 Task: Look for space in Livry-Gargan, France from 12th June, 2023 to 15th June, 2023 for 2 adults in price range Rs.10000 to Rs.15000. Place can be entire place with 1  bedroom having 1 bed and 1 bathroom. Property type can be house, flat, guest house, hotel. Booking option can be shelf check-in. Required host language is English.
Action: Mouse moved to (452, 100)
Screenshot: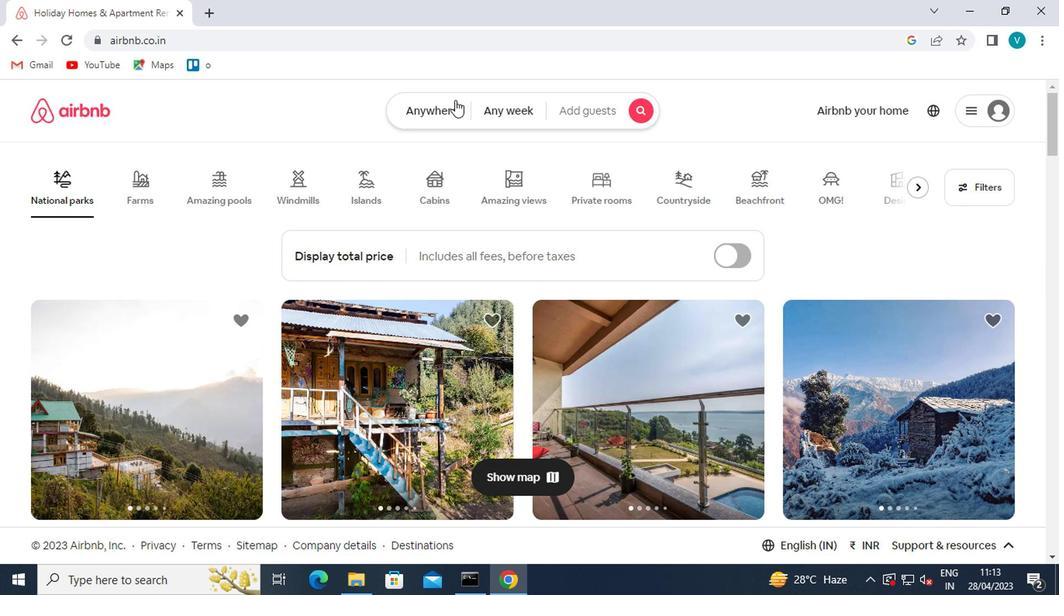 
Action: Mouse pressed left at (452, 100)
Screenshot: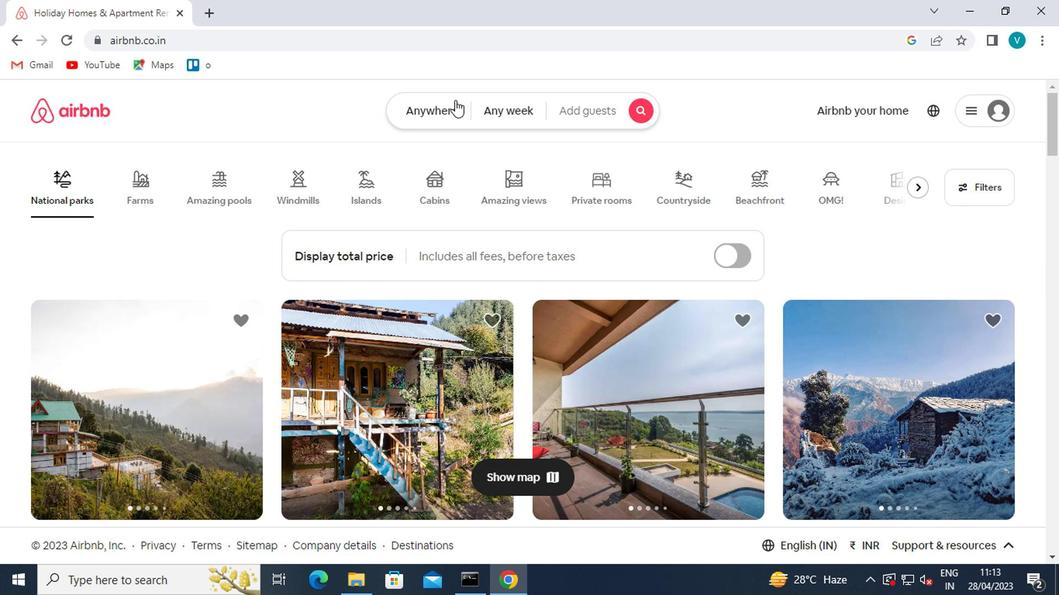 
Action: Mouse moved to (403, 165)
Screenshot: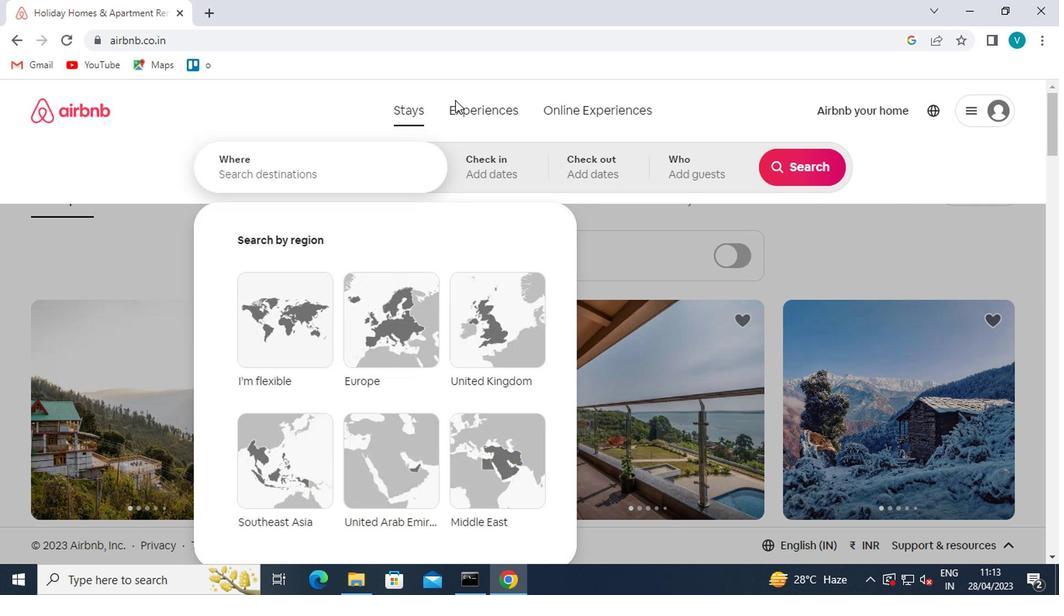 
Action: Mouse pressed left at (403, 165)
Screenshot: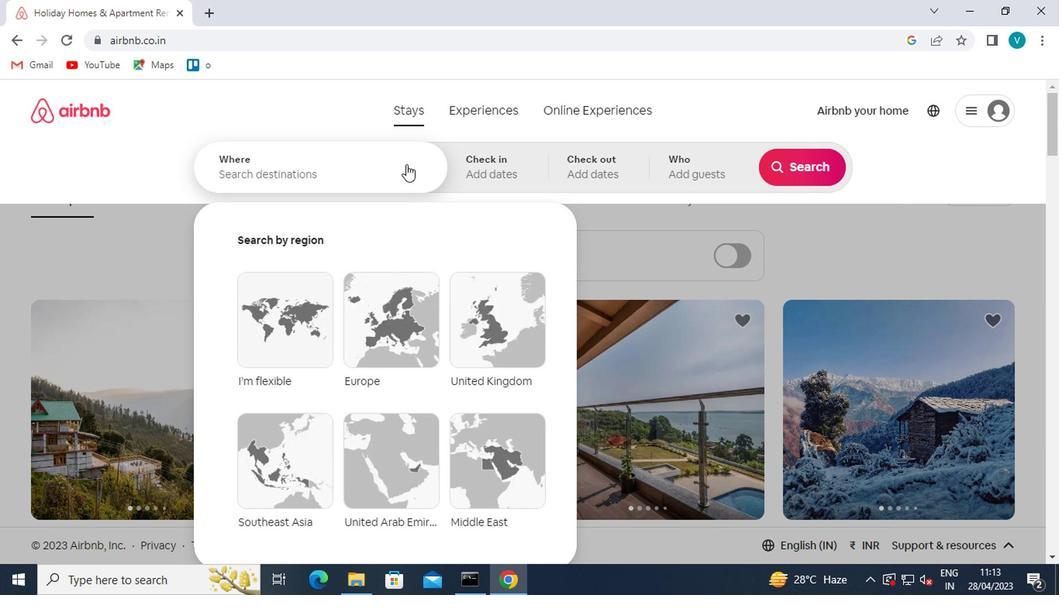 
Action: Key pressed l<Key.caps_lock>ivry<Key.space>f<Key.backspace>gar<Key.down><Key.enter>
Screenshot: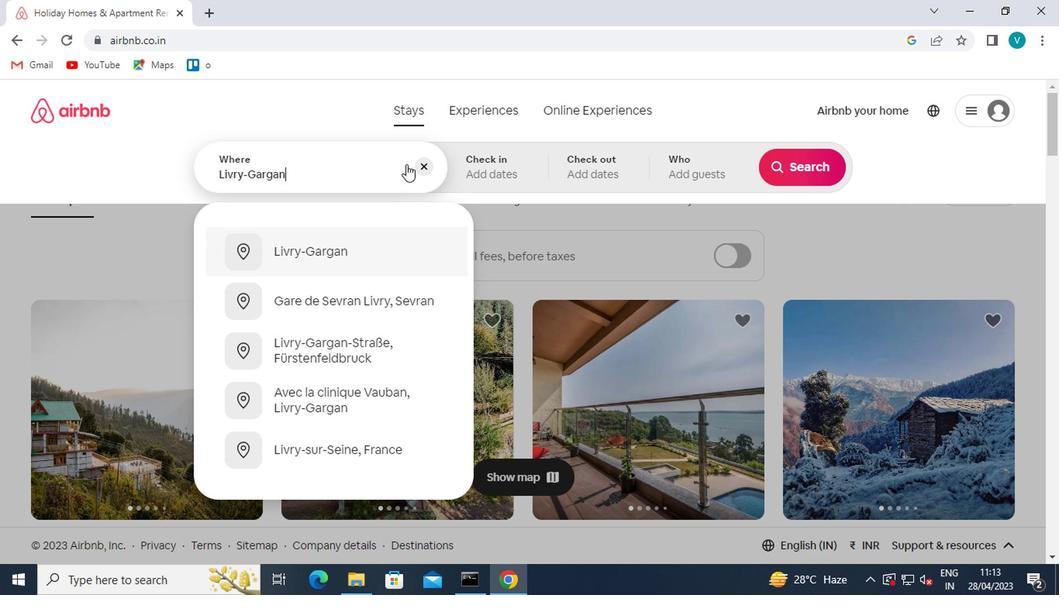 
Action: Mouse moved to (783, 293)
Screenshot: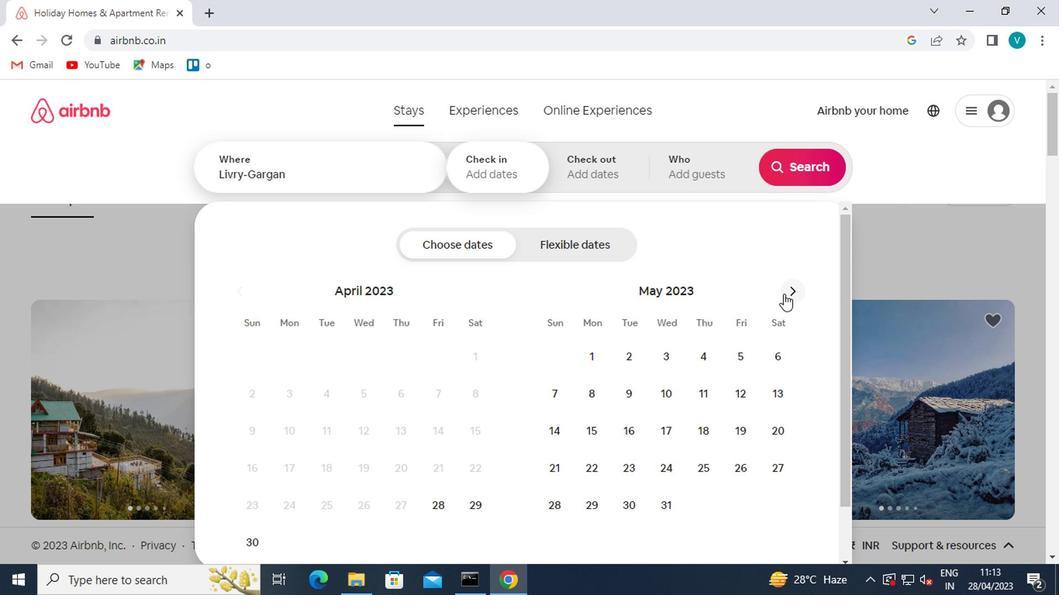 
Action: Mouse pressed left at (783, 293)
Screenshot: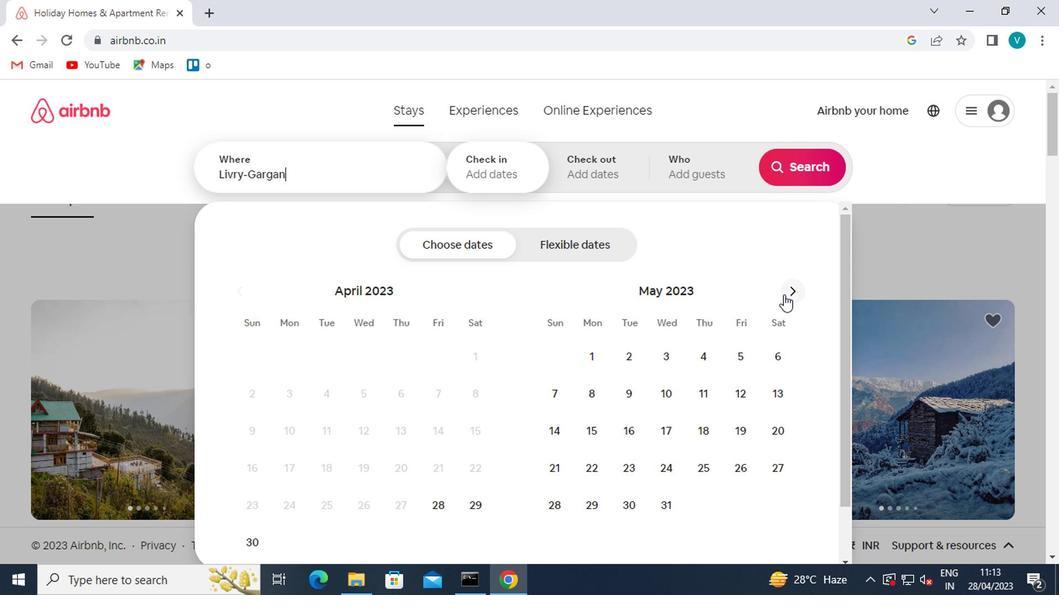 
Action: Mouse moved to (595, 424)
Screenshot: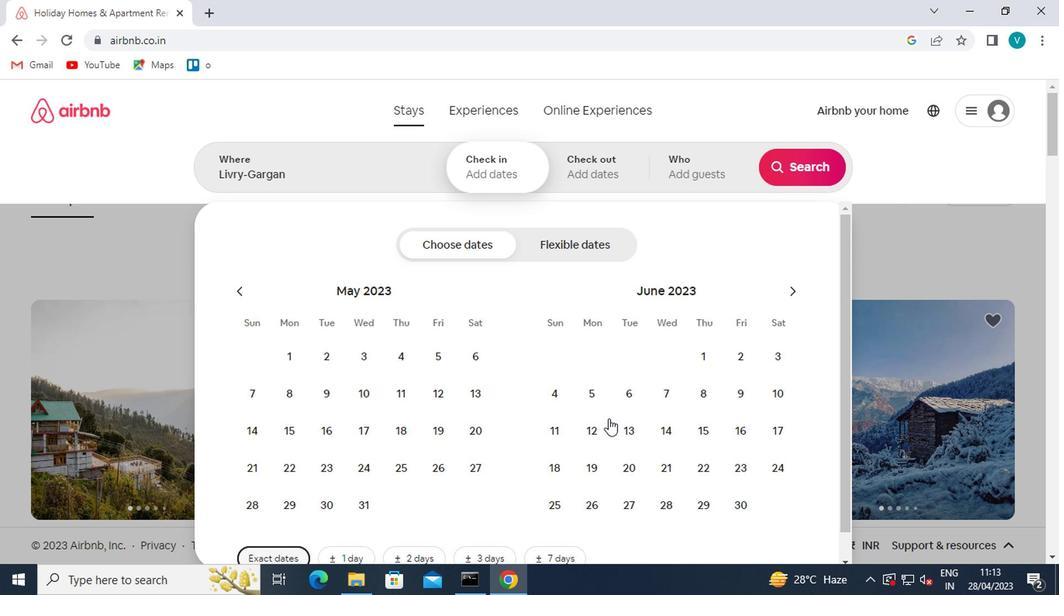 
Action: Mouse pressed left at (595, 424)
Screenshot: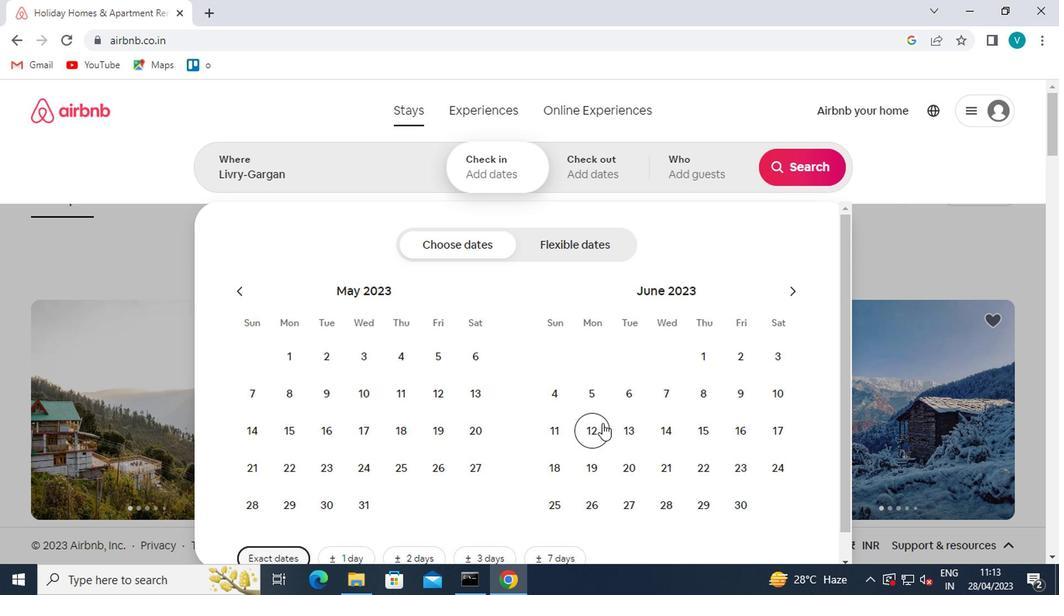 
Action: Mouse moved to (697, 430)
Screenshot: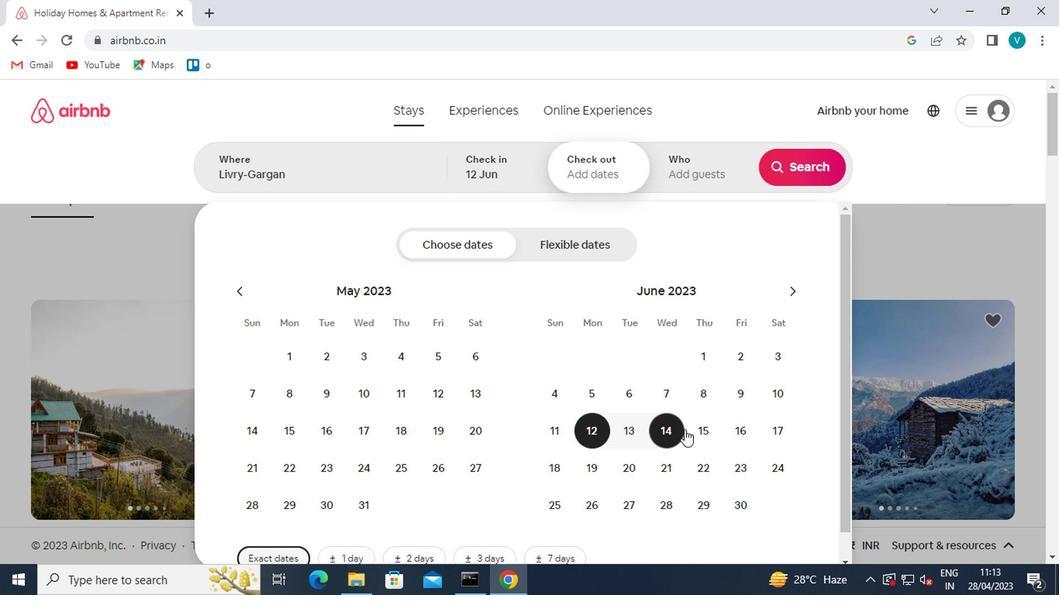 
Action: Mouse pressed left at (697, 430)
Screenshot: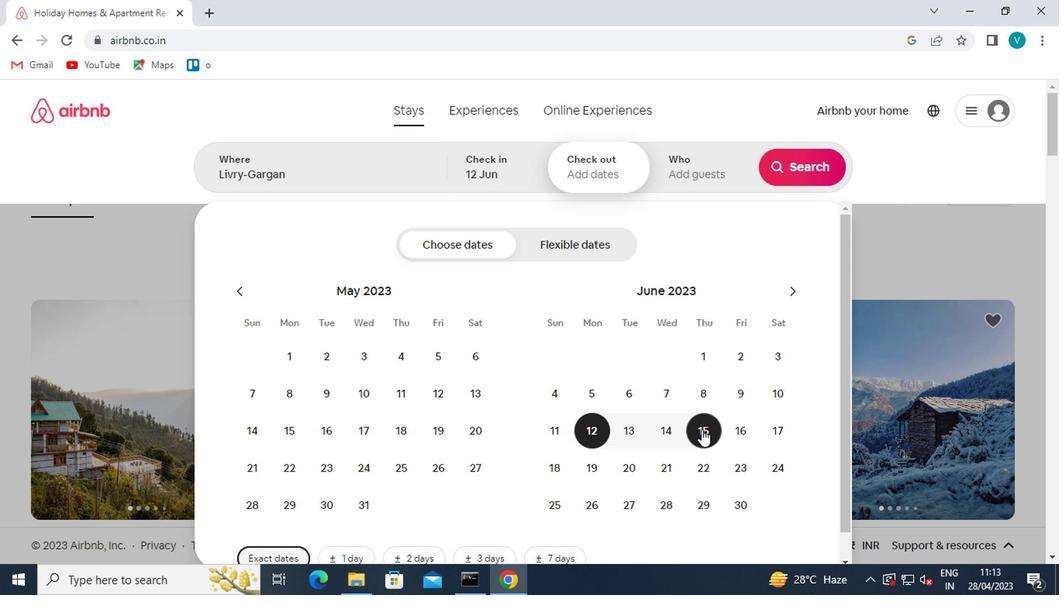 
Action: Mouse moved to (698, 148)
Screenshot: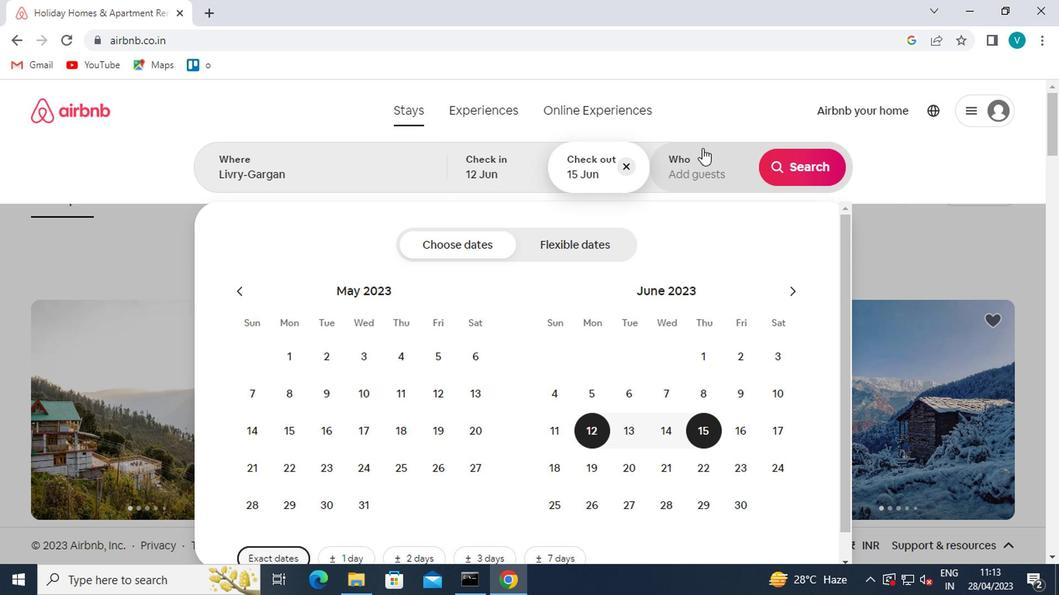 
Action: Mouse pressed left at (698, 148)
Screenshot: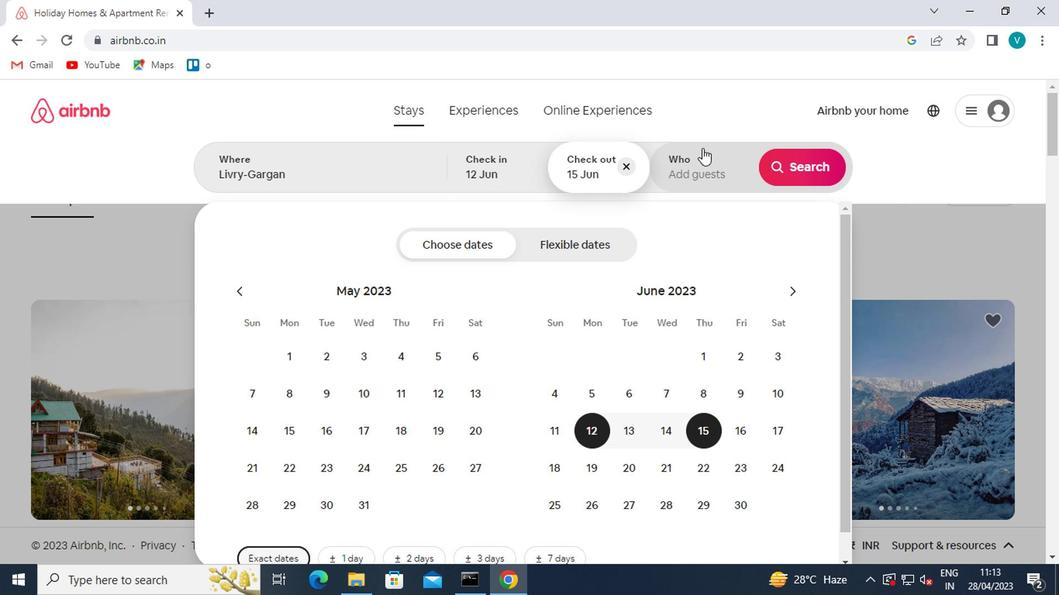 
Action: Mouse moved to (806, 254)
Screenshot: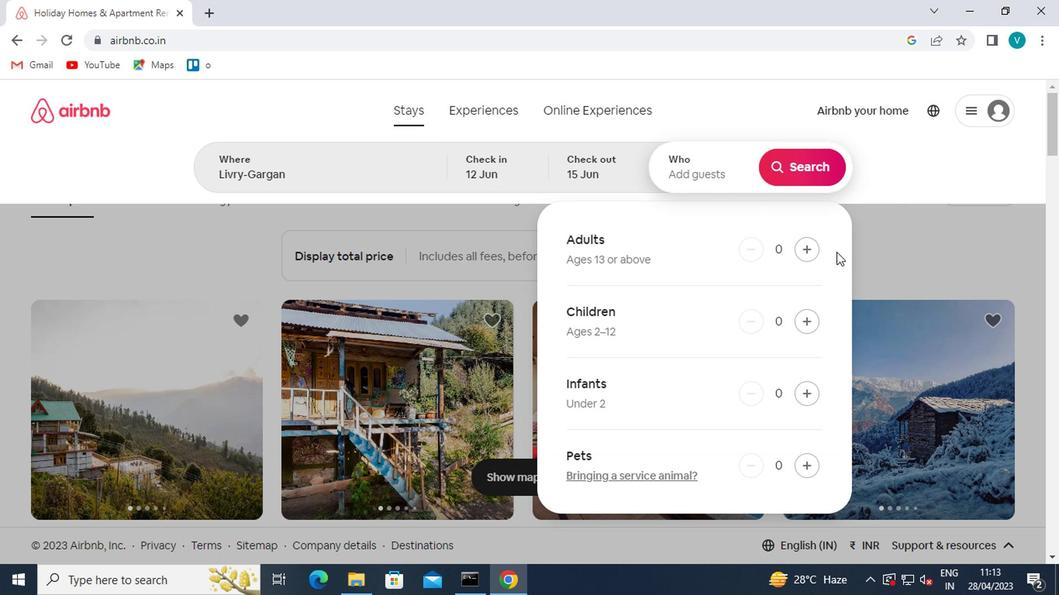 
Action: Mouse pressed left at (806, 254)
Screenshot: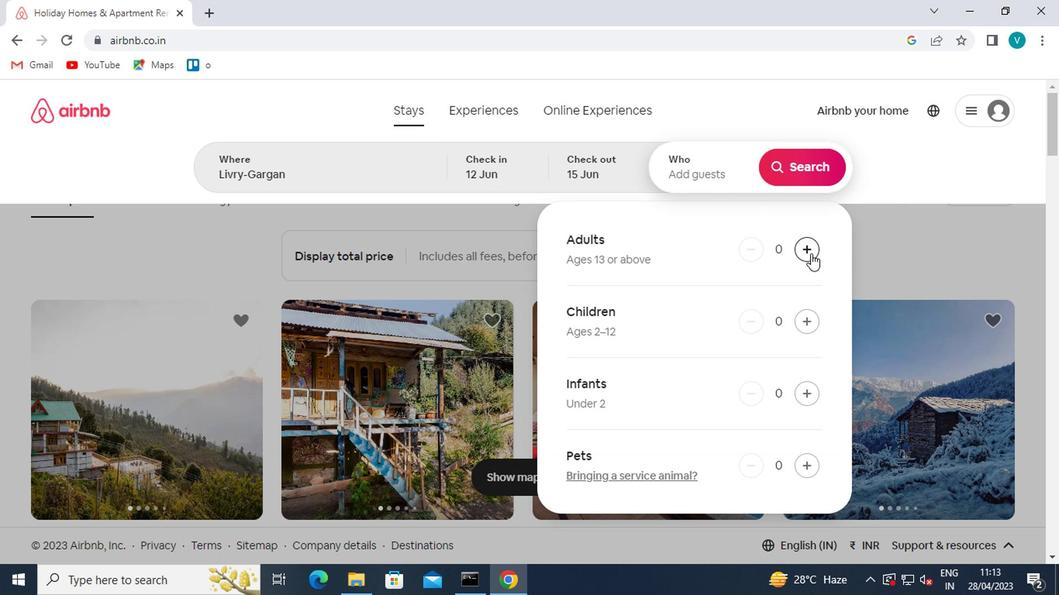 
Action: Mouse pressed left at (806, 254)
Screenshot: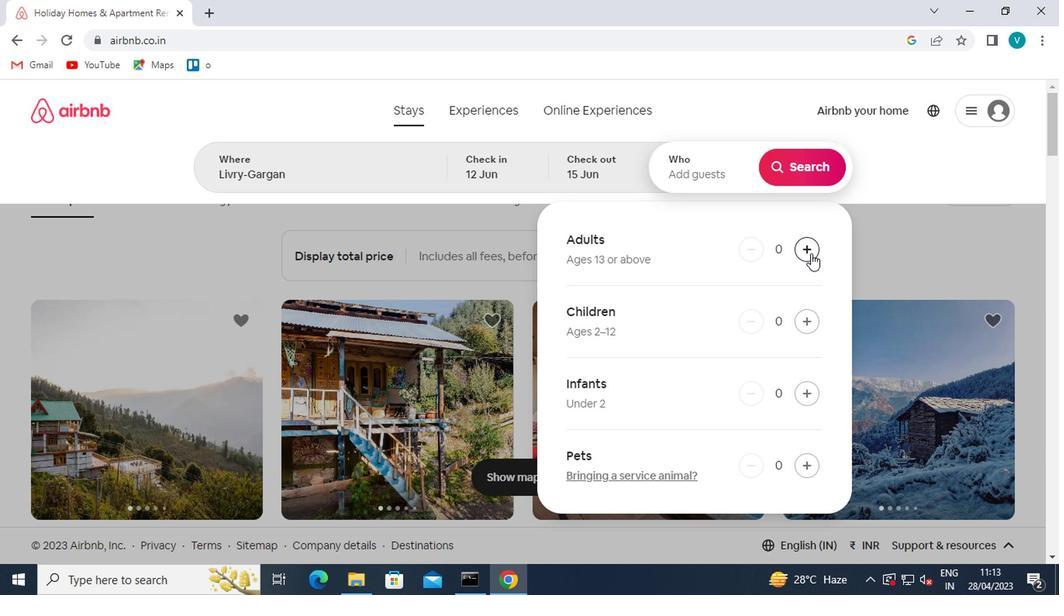 
Action: Mouse moved to (805, 171)
Screenshot: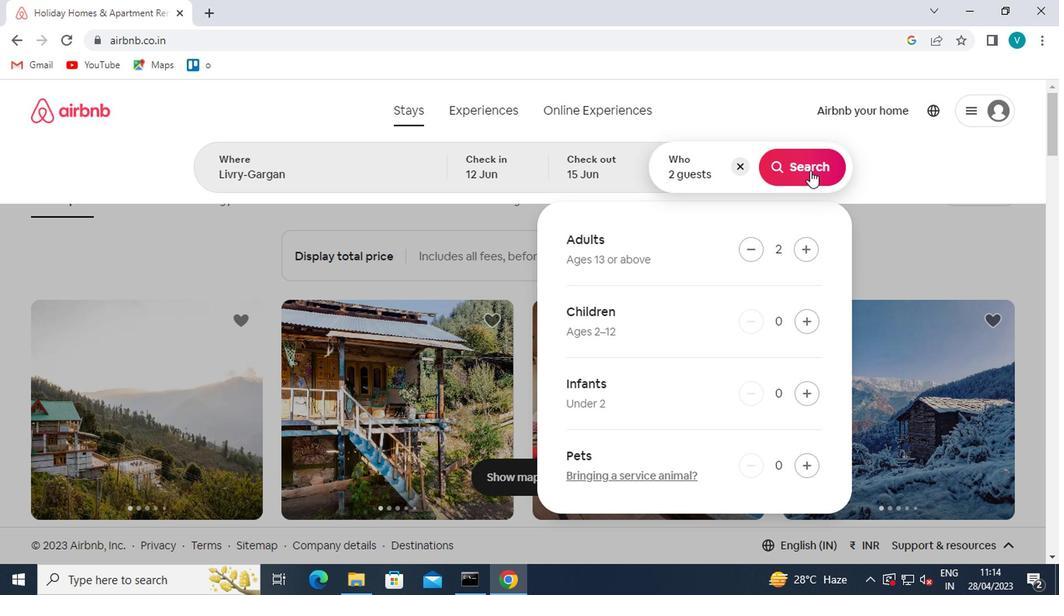 
Action: Mouse pressed left at (805, 171)
Screenshot: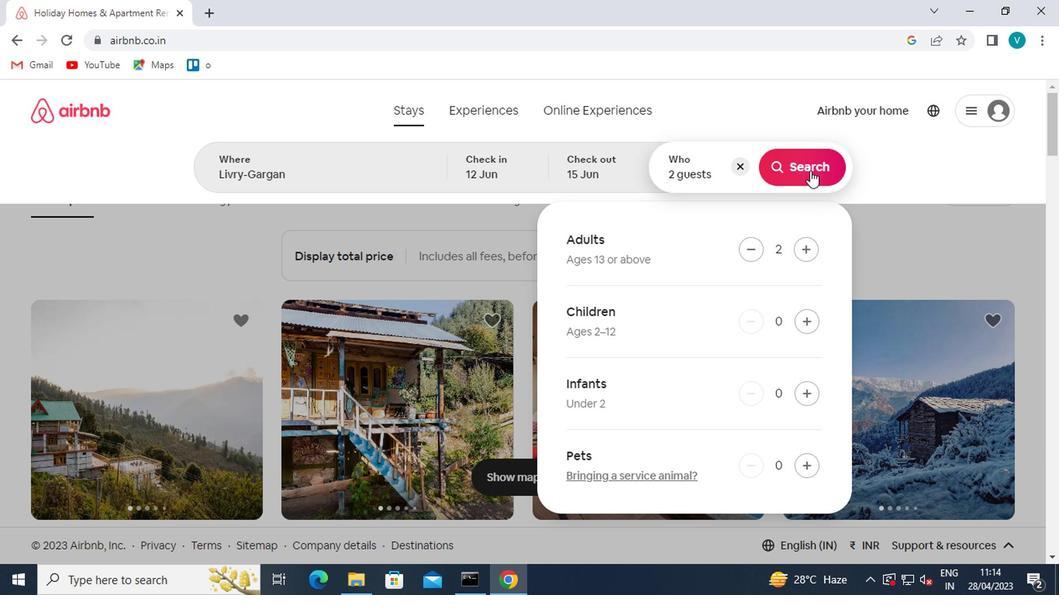
Action: Mouse moved to (970, 167)
Screenshot: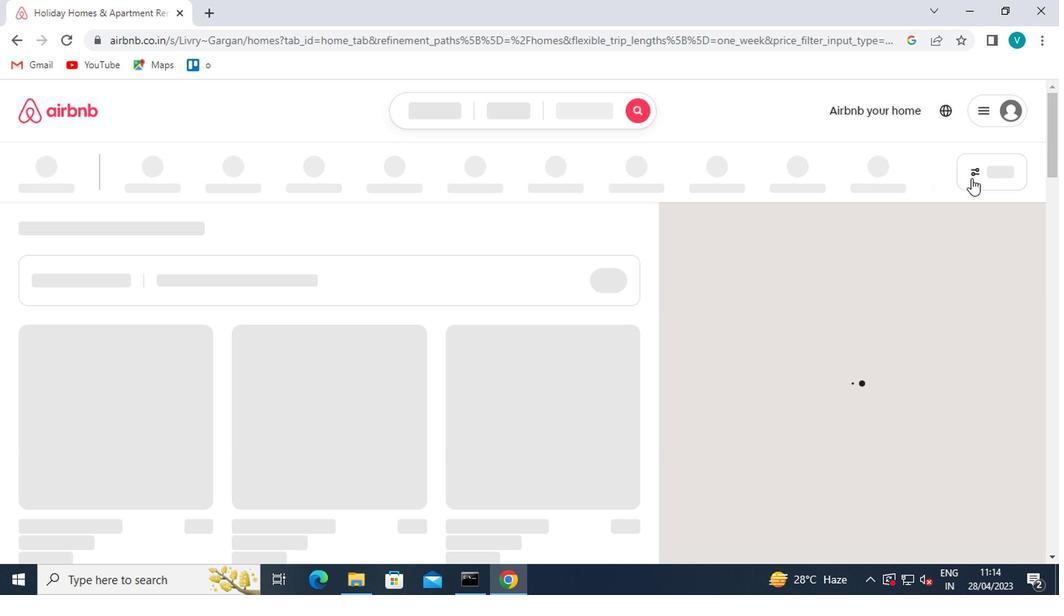 
Action: Mouse pressed left at (970, 167)
Screenshot: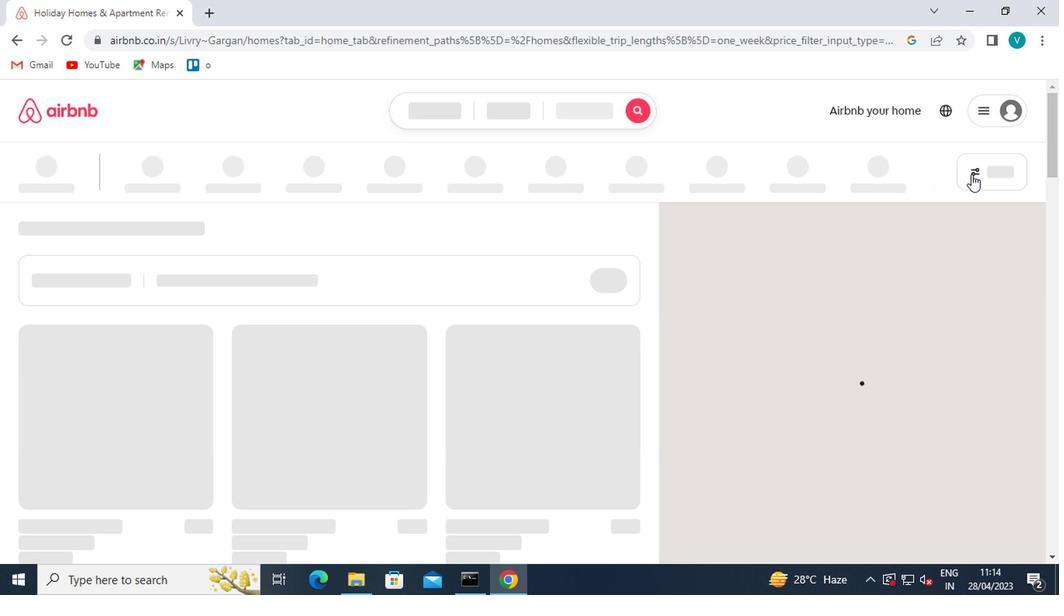 
Action: Mouse pressed left at (970, 167)
Screenshot: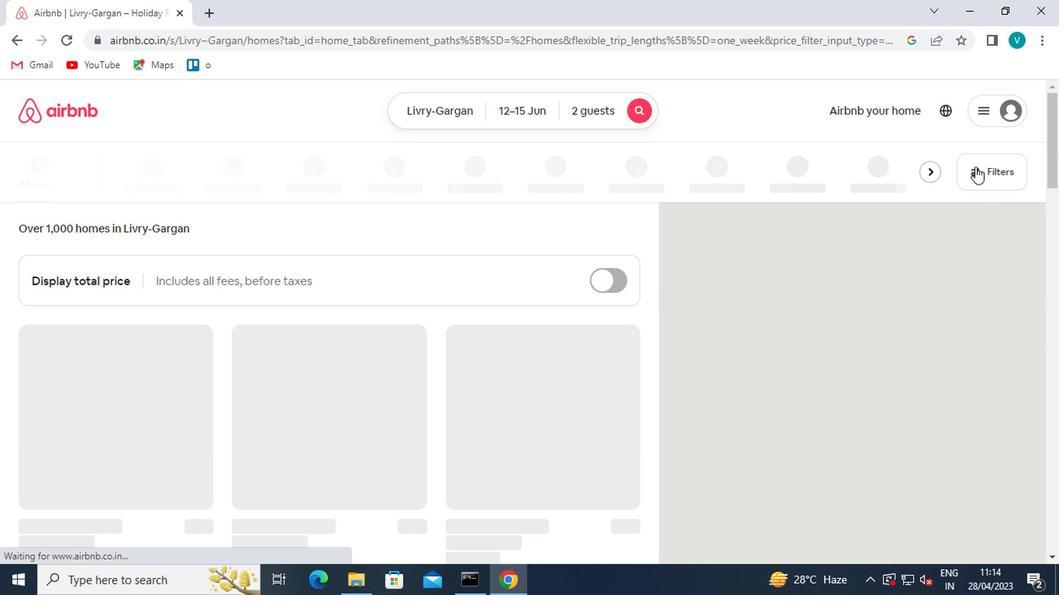 
Action: Mouse moved to (497, 361)
Screenshot: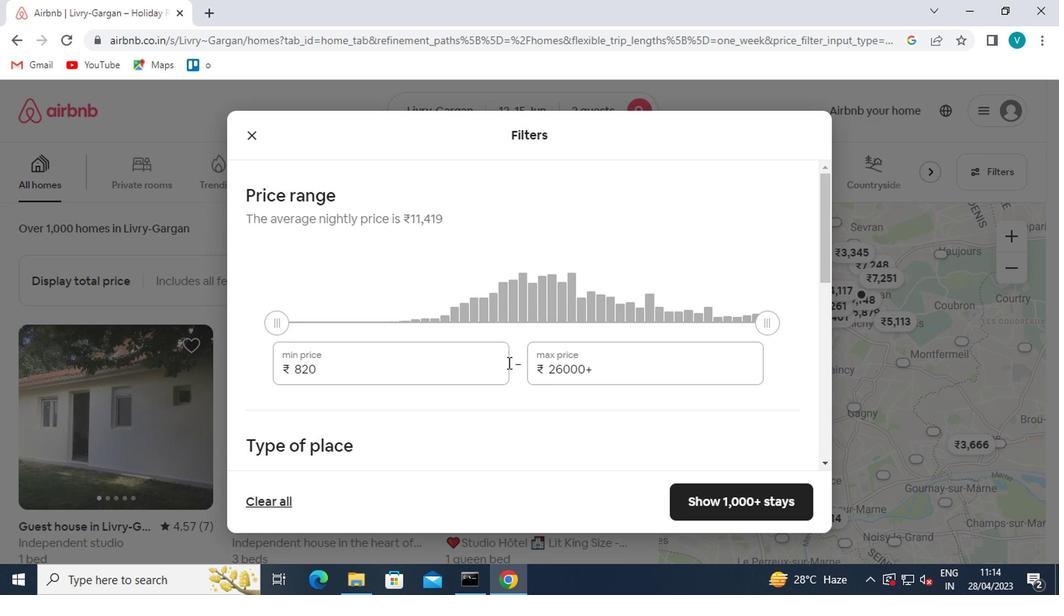 
Action: Mouse pressed left at (497, 361)
Screenshot: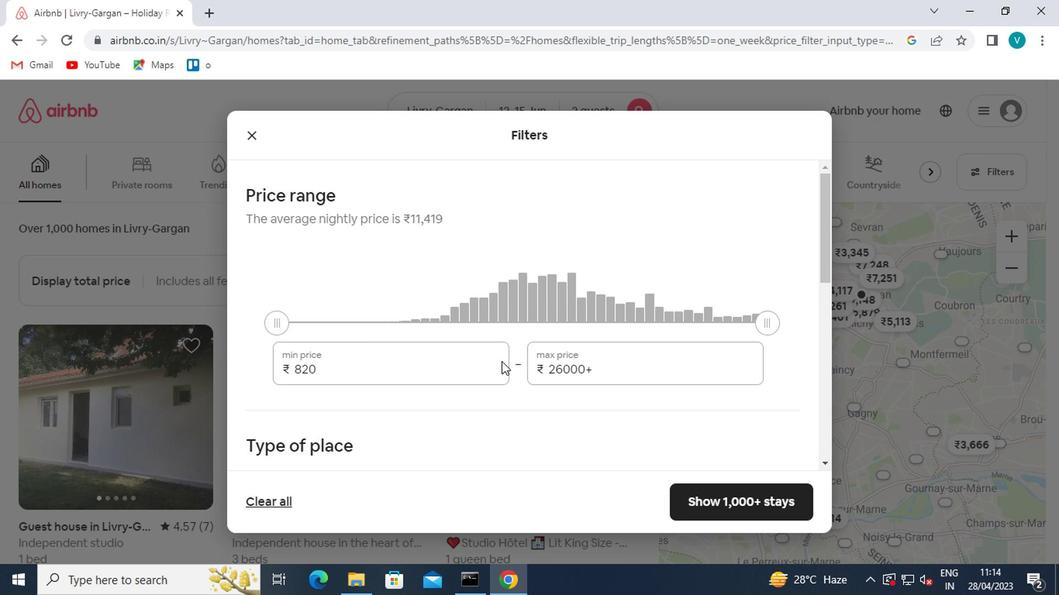
Action: Mouse moved to (498, 361)
Screenshot: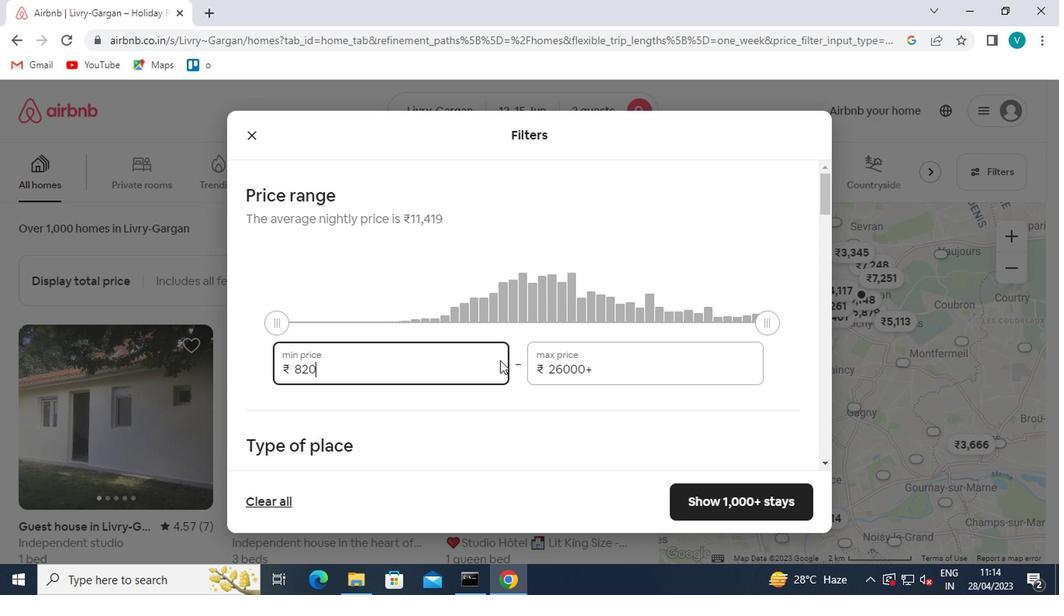 
Action: Key pressed <Key.backspace><Key.backspace><Key.backspace><Key.backspace><Key.backspace><Key.backspace><Key.backspace><Key.backspace><Key.backspace>10000<Key.tab>15<Key.backspace><Key.backspace><Key.backspace><Key.backspace><Key.backspace><Key.backspace>15000
Screenshot: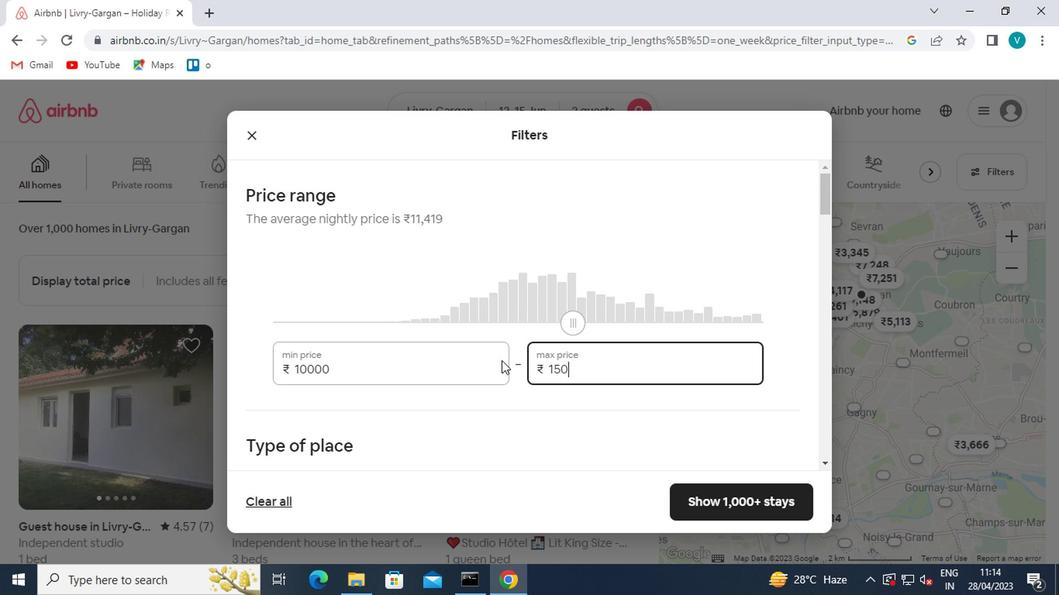 
Action: Mouse scrolled (498, 360) with delta (0, -1)
Screenshot: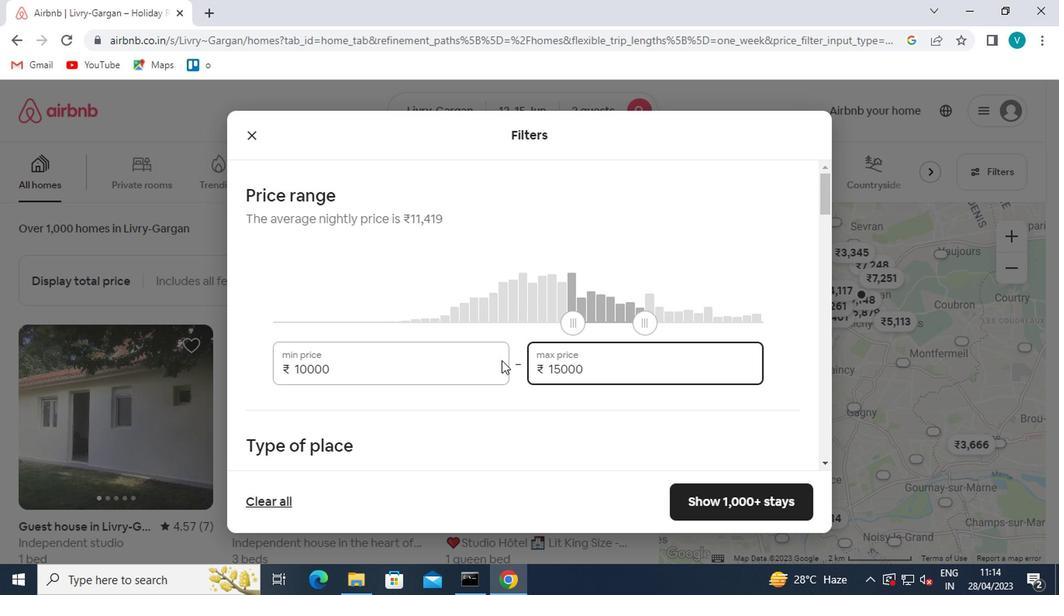 
Action: Mouse scrolled (498, 360) with delta (0, -1)
Screenshot: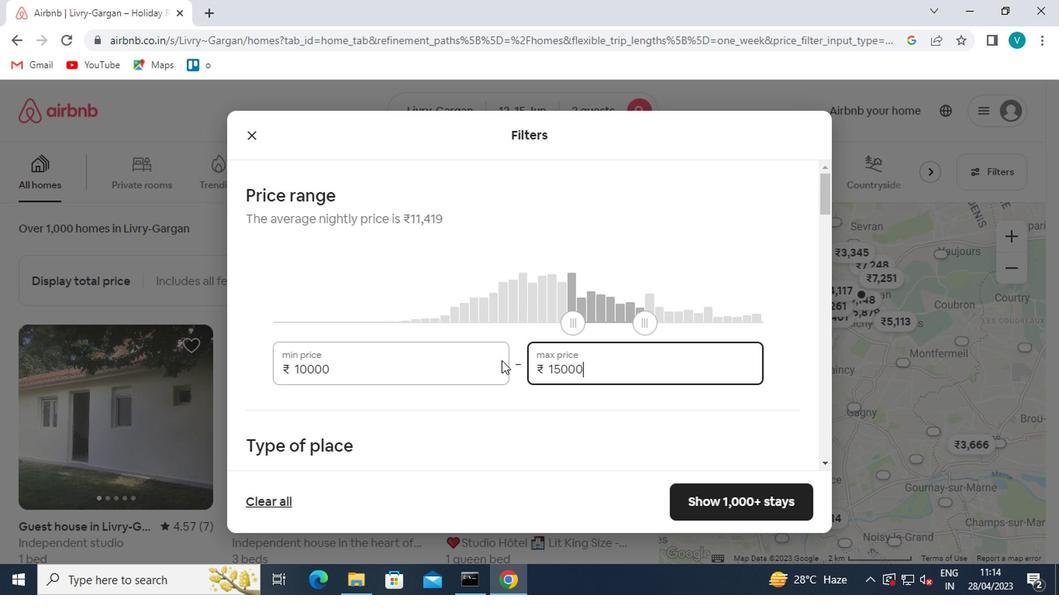 
Action: Mouse moved to (293, 334)
Screenshot: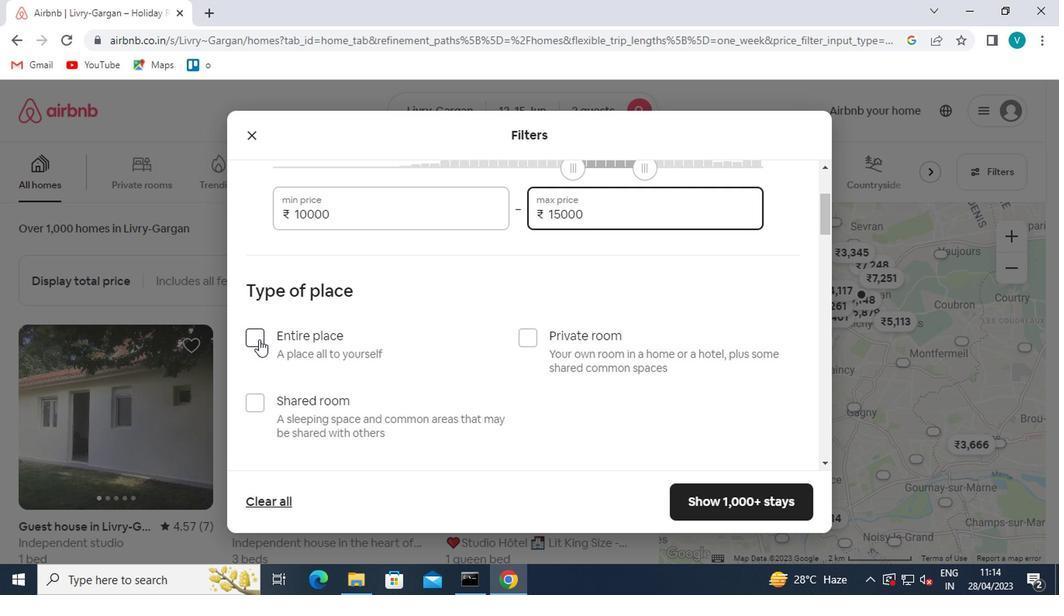 
Action: Mouse pressed left at (293, 334)
Screenshot: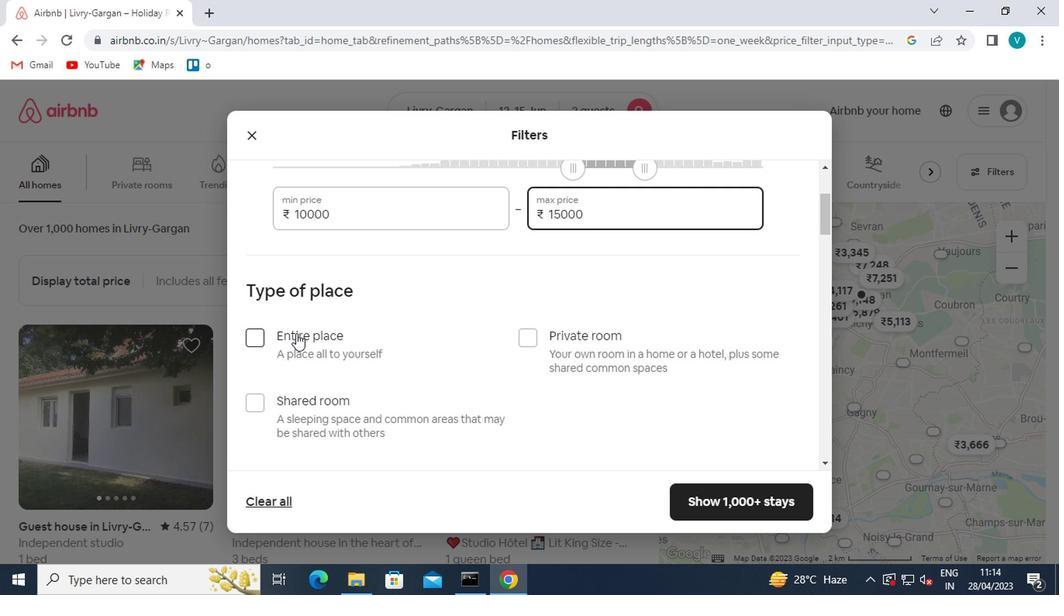 
Action: Mouse moved to (644, 339)
Screenshot: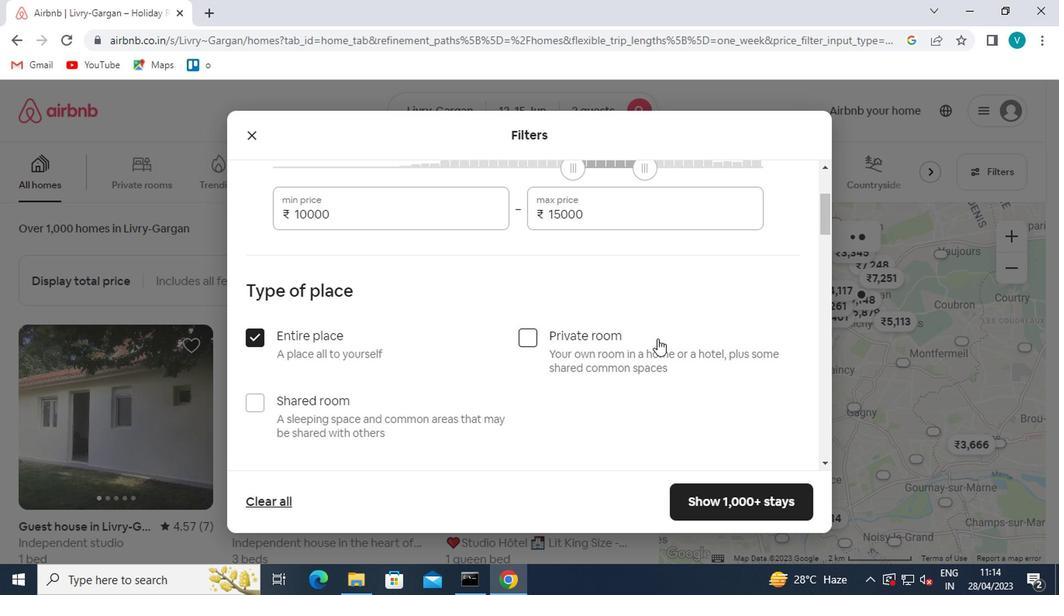 
Action: Mouse scrolled (644, 338) with delta (0, -1)
Screenshot: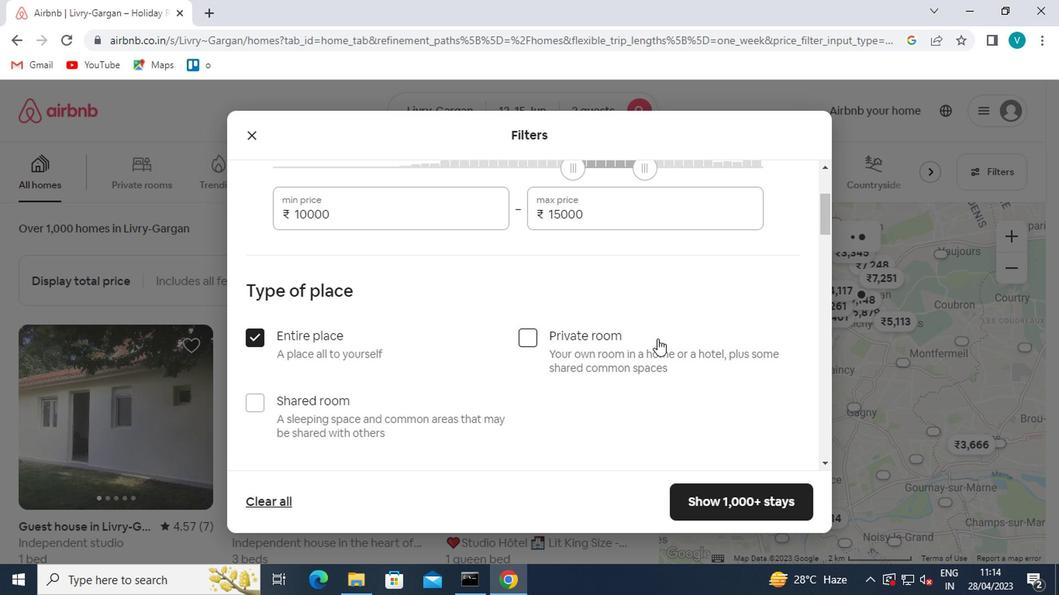 
Action: Mouse moved to (643, 339)
Screenshot: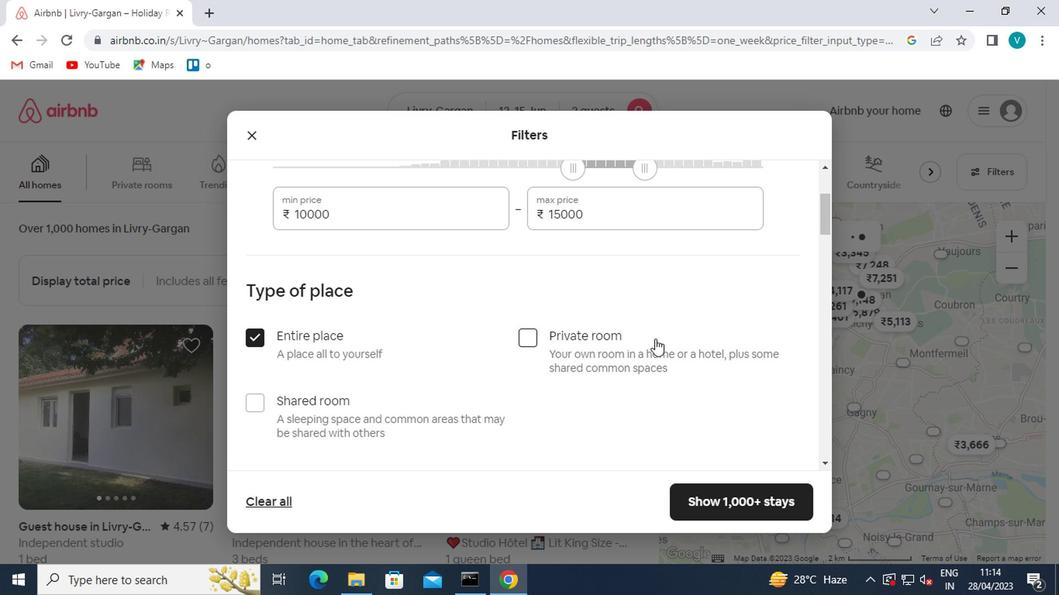 
Action: Mouse scrolled (643, 338) with delta (0, -1)
Screenshot: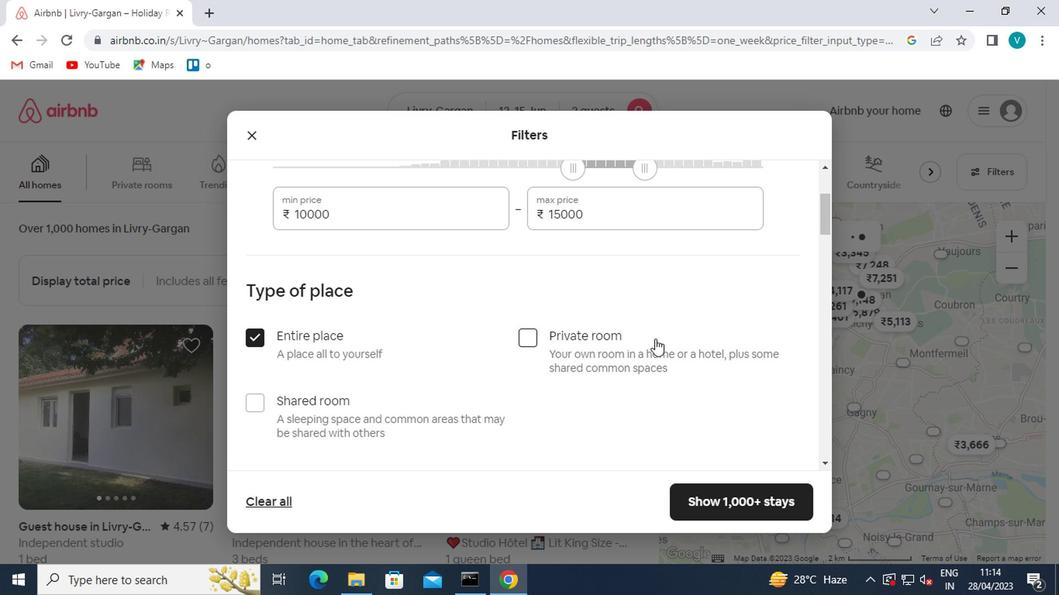 
Action: Mouse scrolled (643, 338) with delta (0, -1)
Screenshot: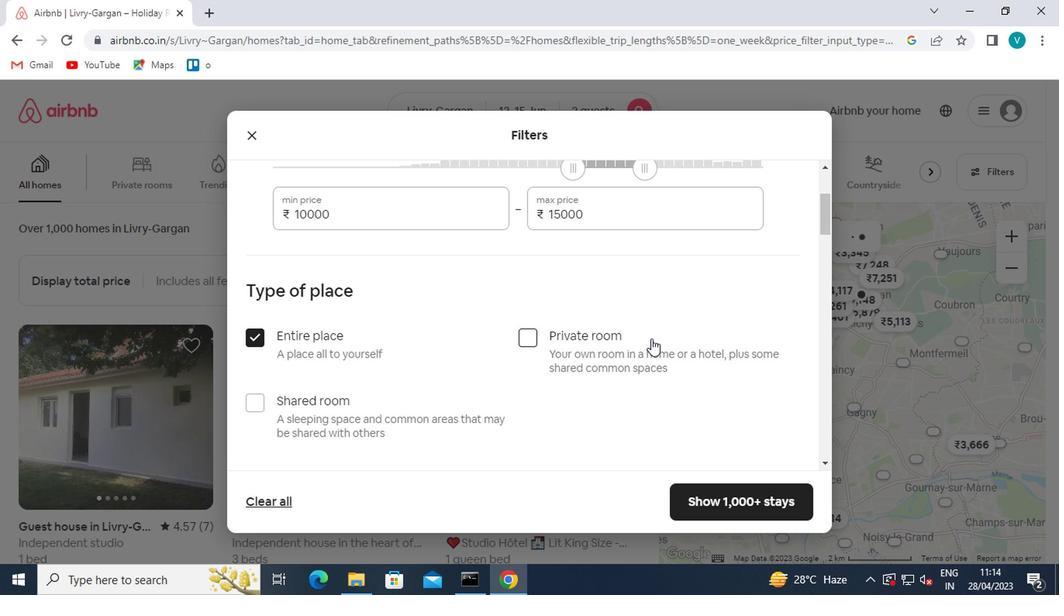 
Action: Mouse scrolled (643, 338) with delta (0, -1)
Screenshot: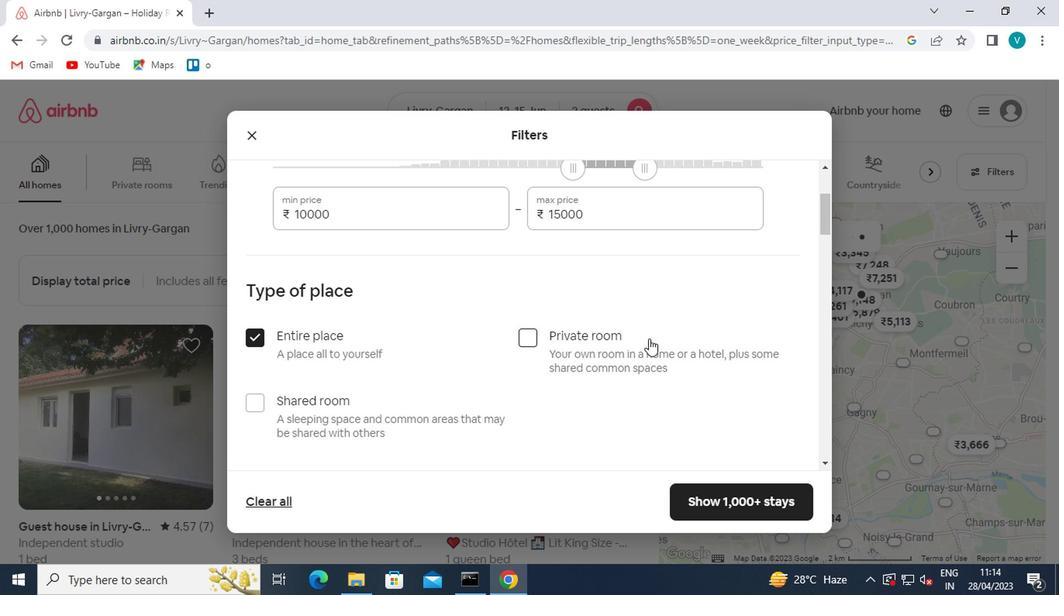 
Action: Mouse moved to (334, 282)
Screenshot: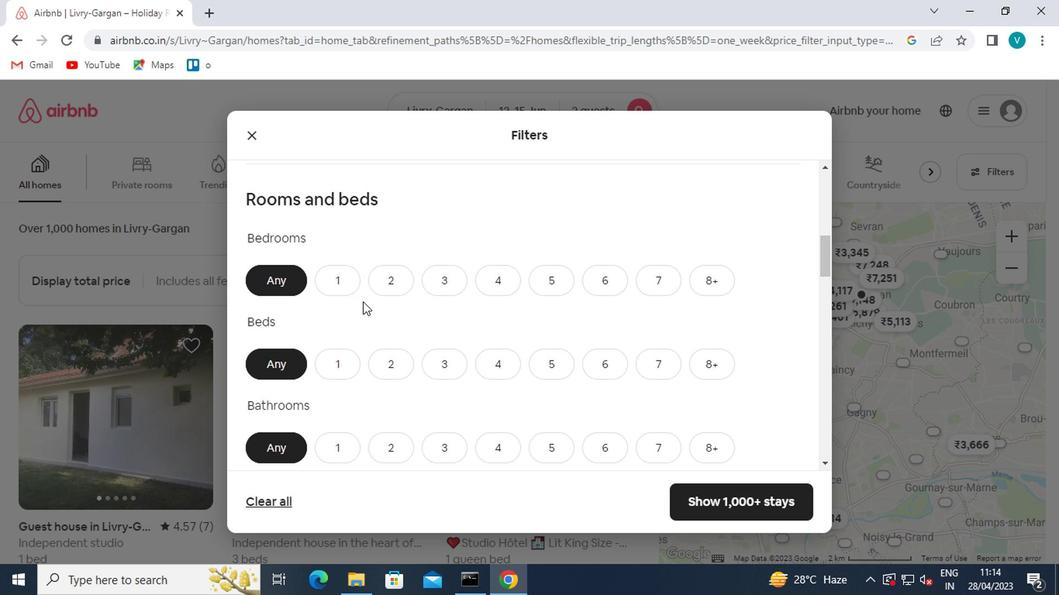 
Action: Mouse pressed left at (334, 282)
Screenshot: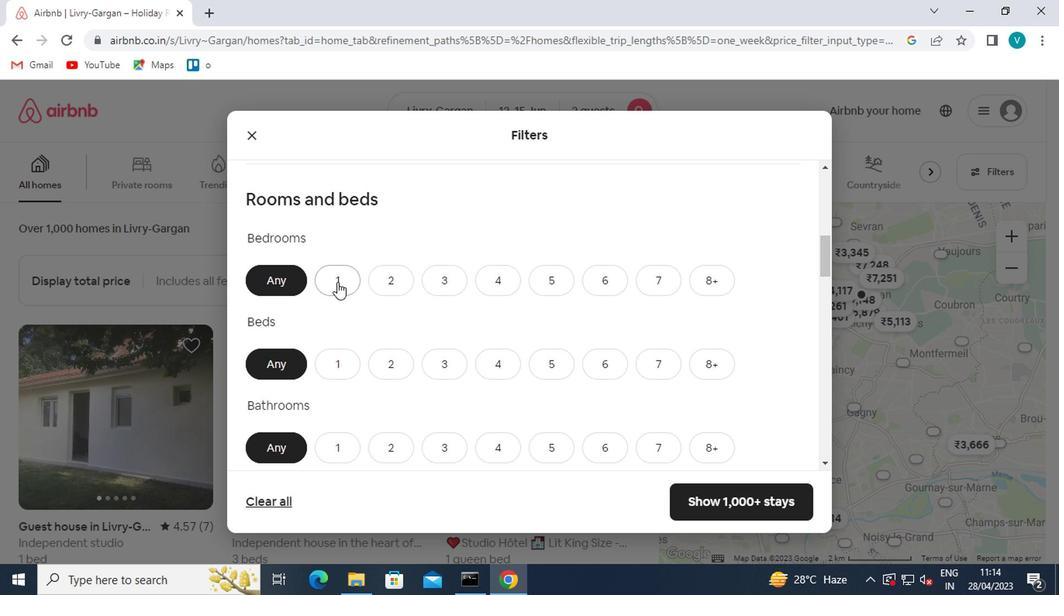 
Action: Mouse moved to (355, 288)
Screenshot: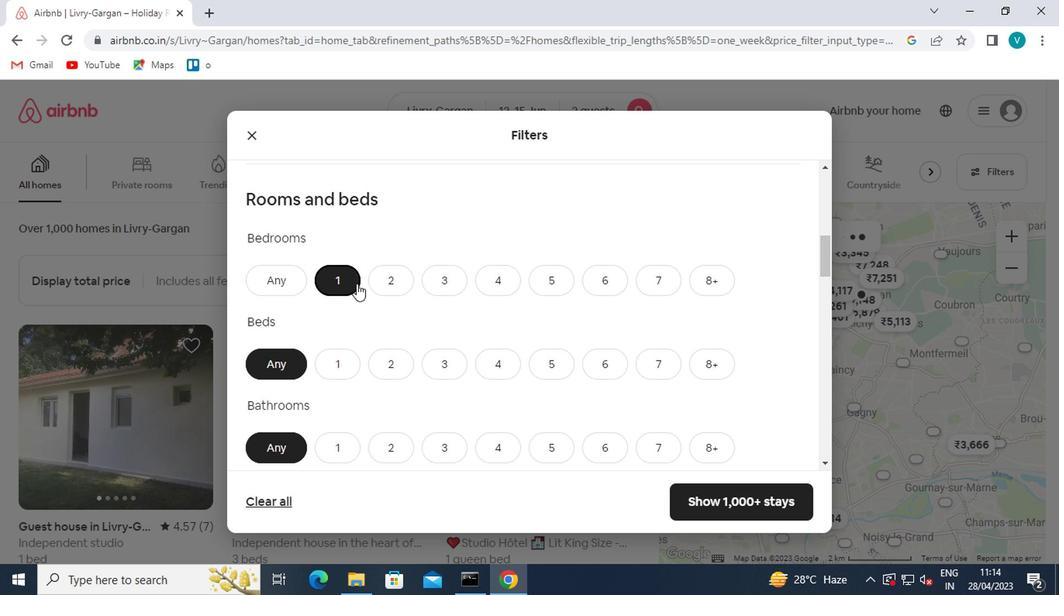 
Action: Mouse scrolled (355, 287) with delta (0, 0)
Screenshot: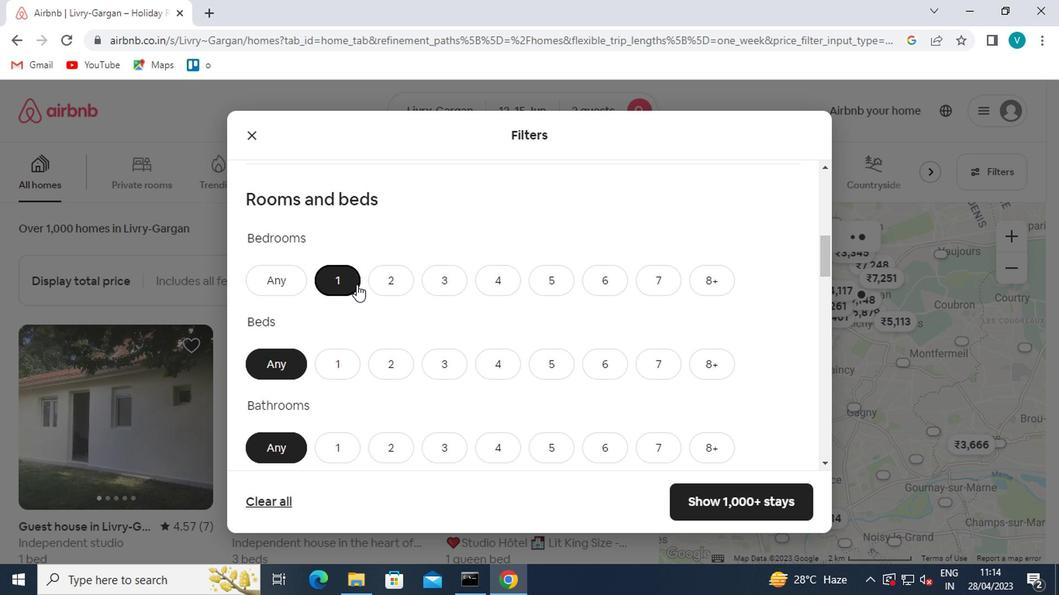 
Action: Mouse moved to (348, 292)
Screenshot: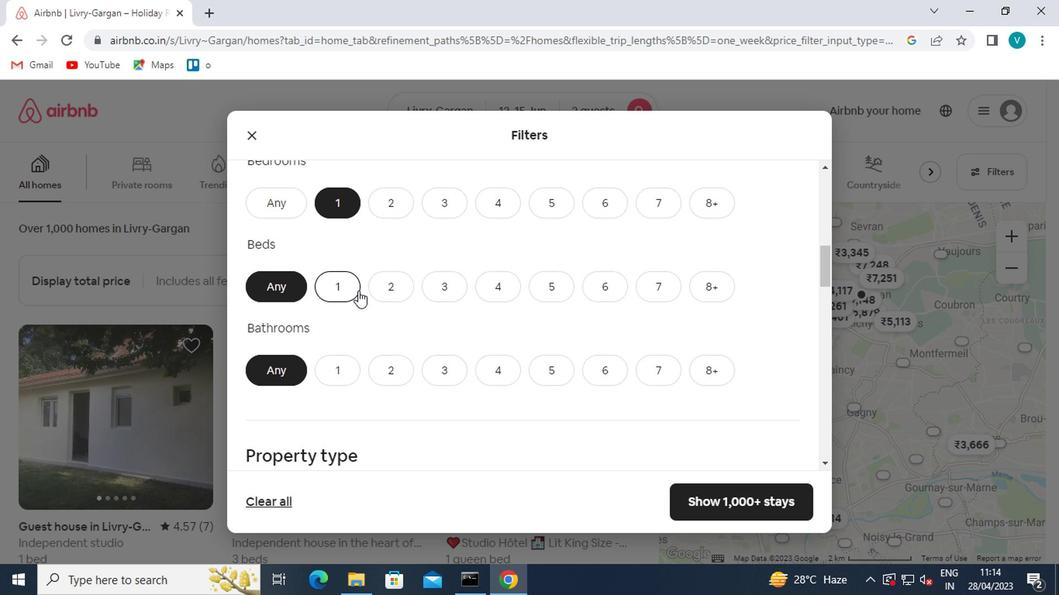 
Action: Mouse pressed left at (348, 292)
Screenshot: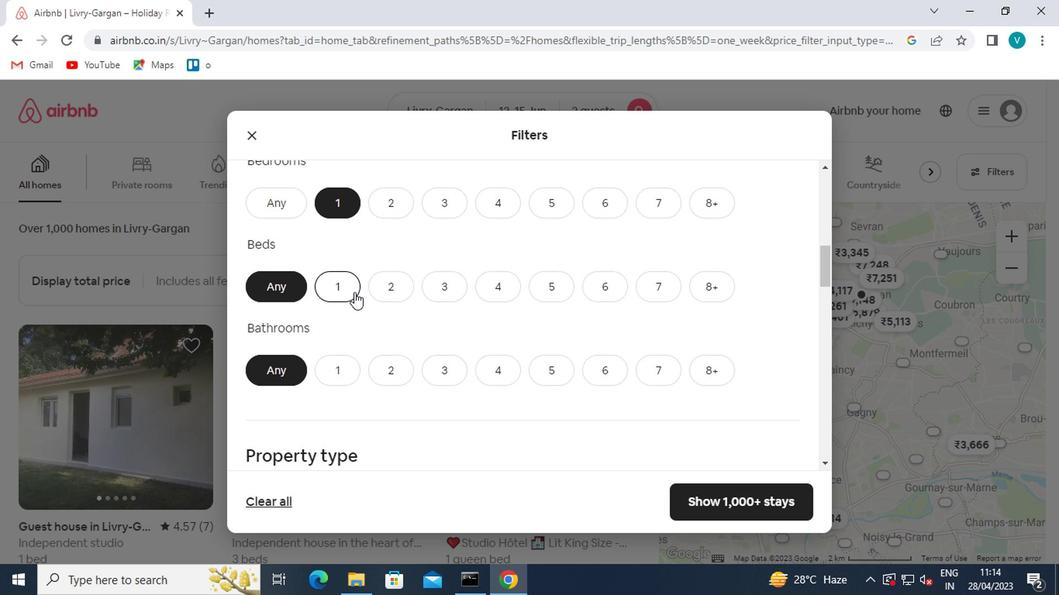 
Action: Mouse moved to (345, 296)
Screenshot: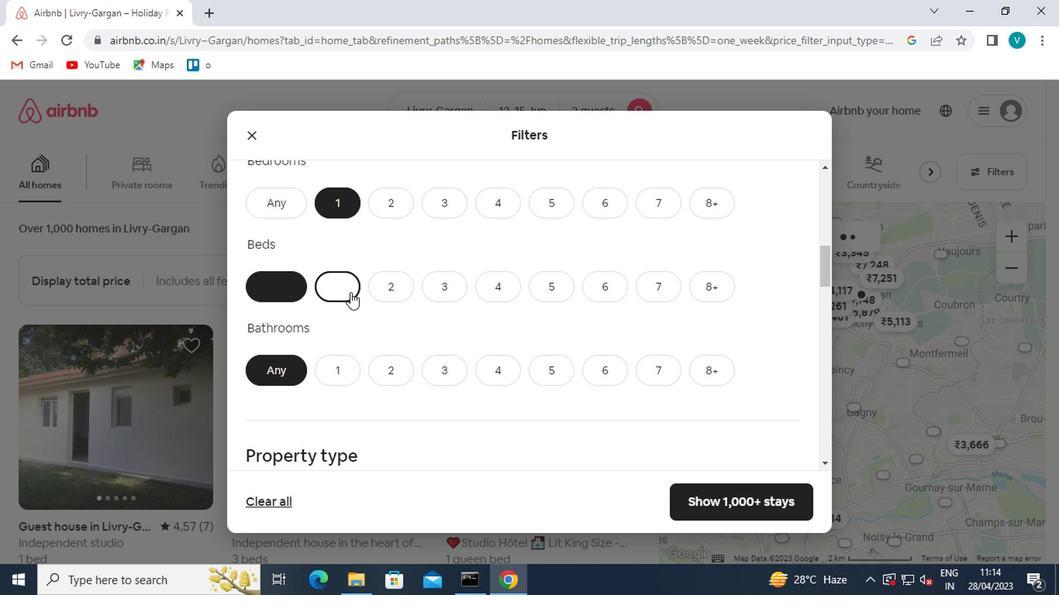 
Action: Mouse scrolled (345, 296) with delta (0, 0)
Screenshot: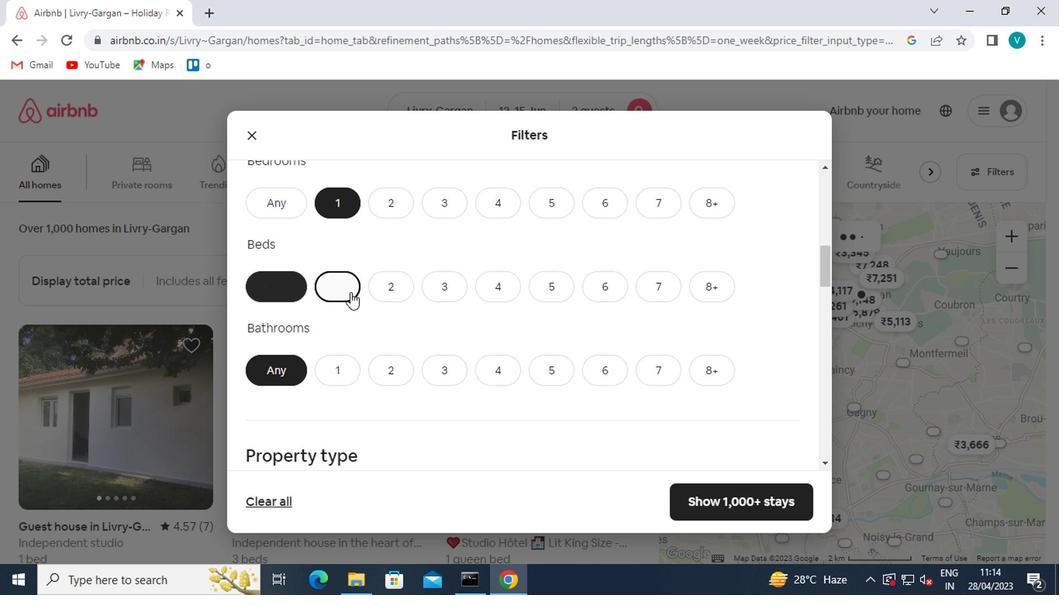 
Action: Mouse moved to (344, 297)
Screenshot: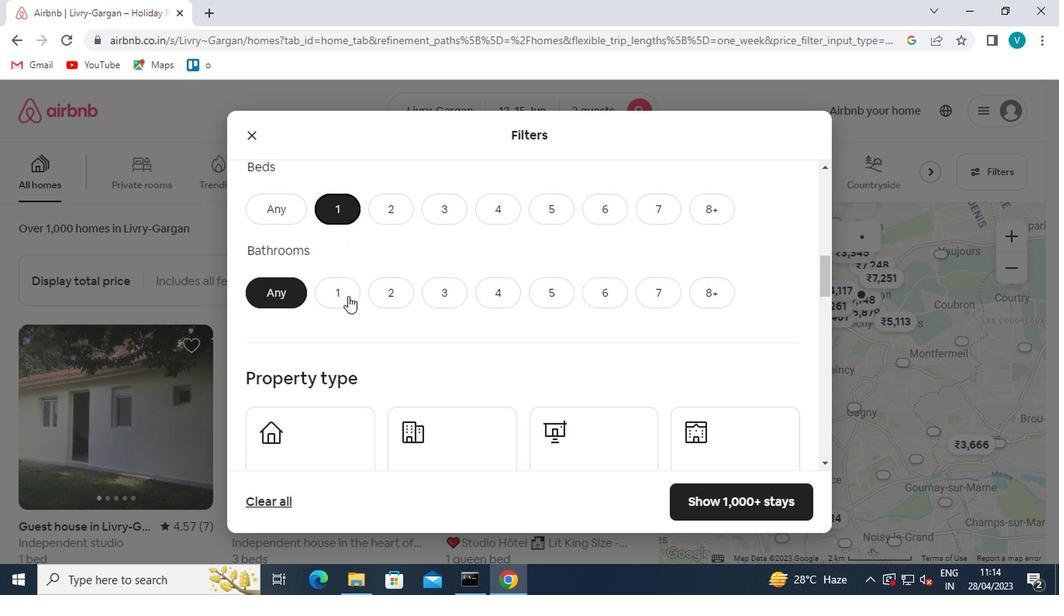 
Action: Mouse pressed left at (344, 297)
Screenshot: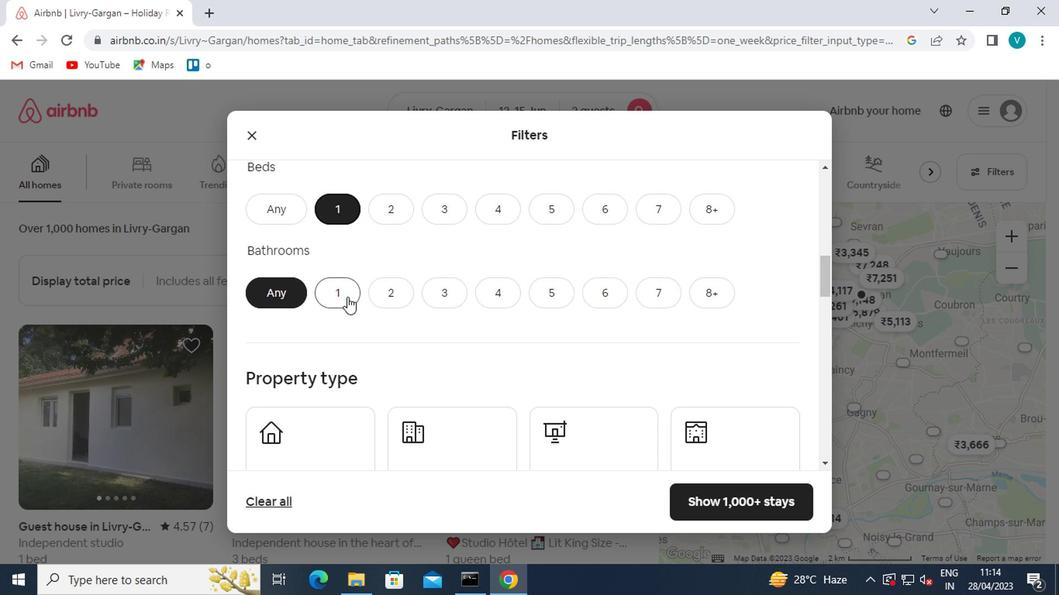 
Action: Mouse moved to (325, 321)
Screenshot: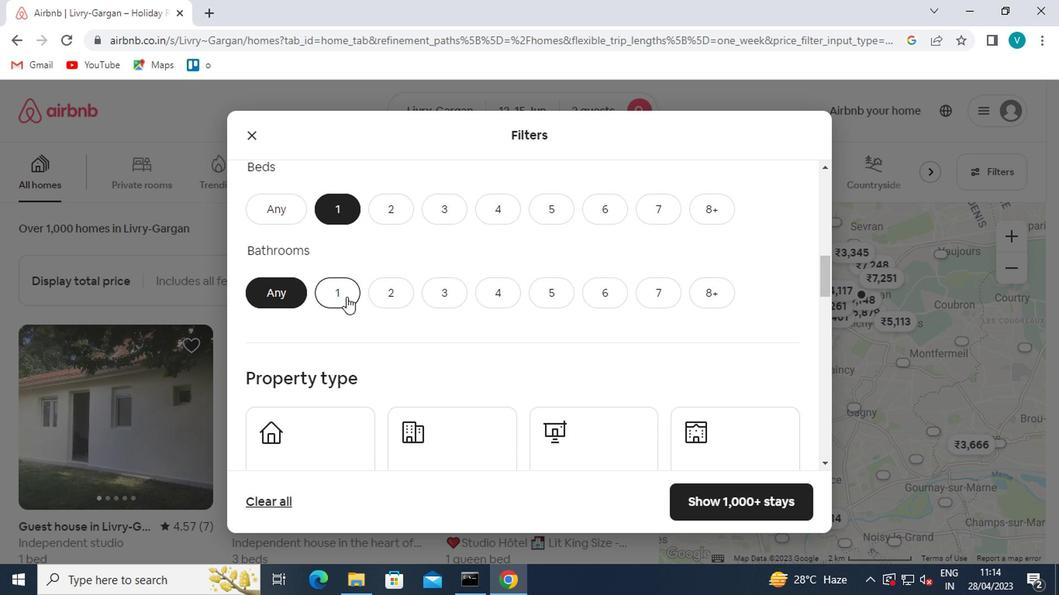 
Action: Mouse scrolled (325, 319) with delta (0, -1)
Screenshot: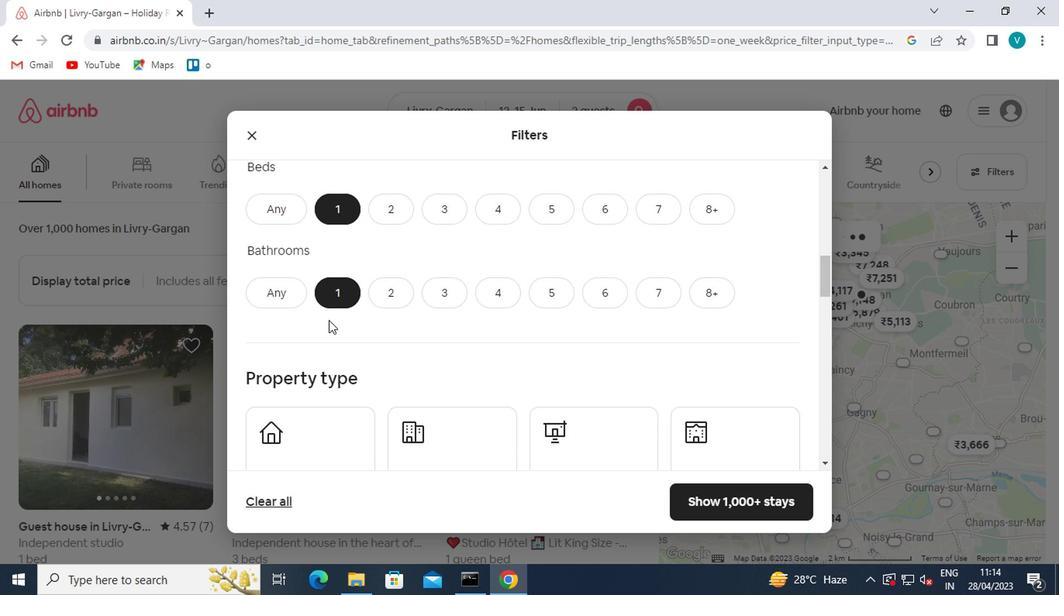 
Action: Mouse moved to (293, 344)
Screenshot: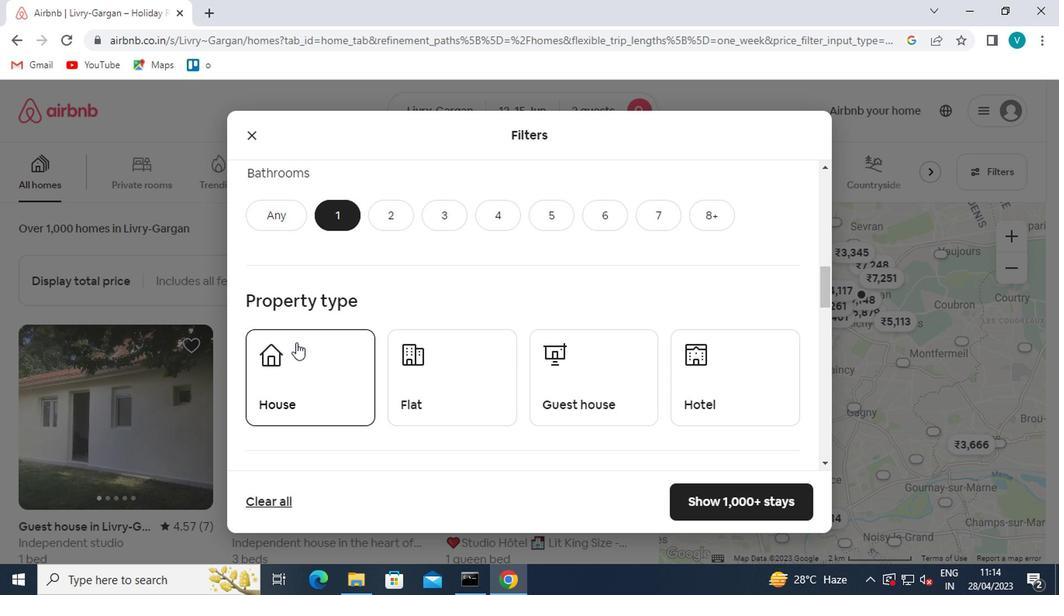 
Action: Mouse pressed left at (293, 344)
Screenshot: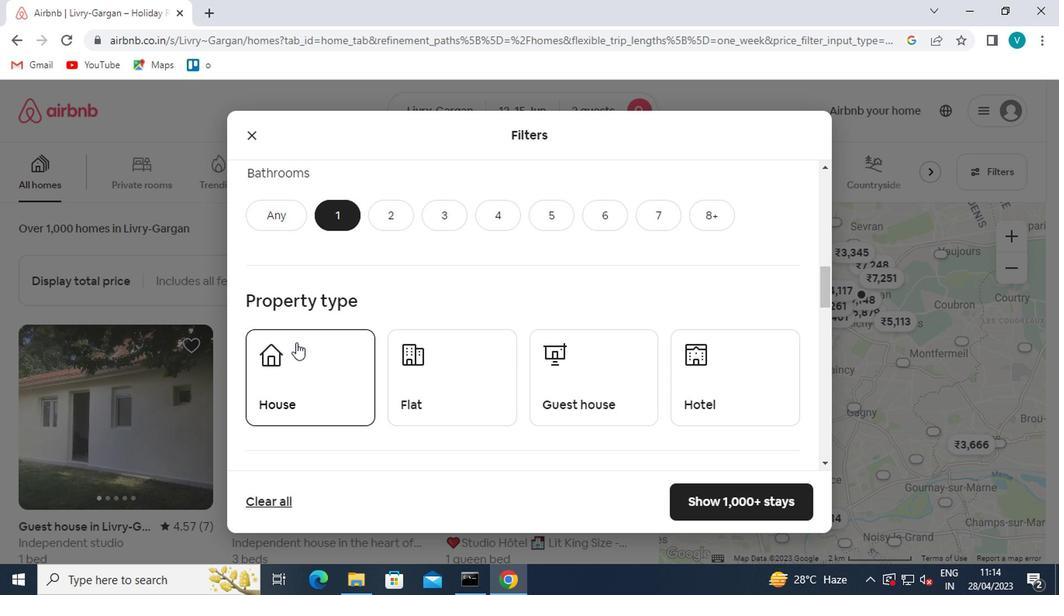 
Action: Mouse moved to (433, 373)
Screenshot: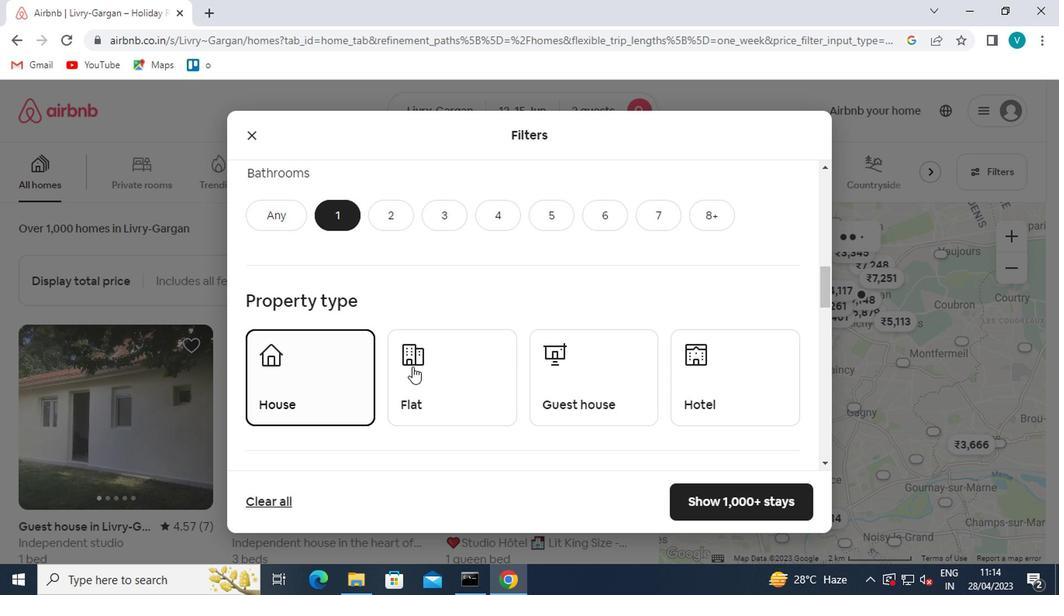 
Action: Mouse pressed left at (433, 373)
Screenshot: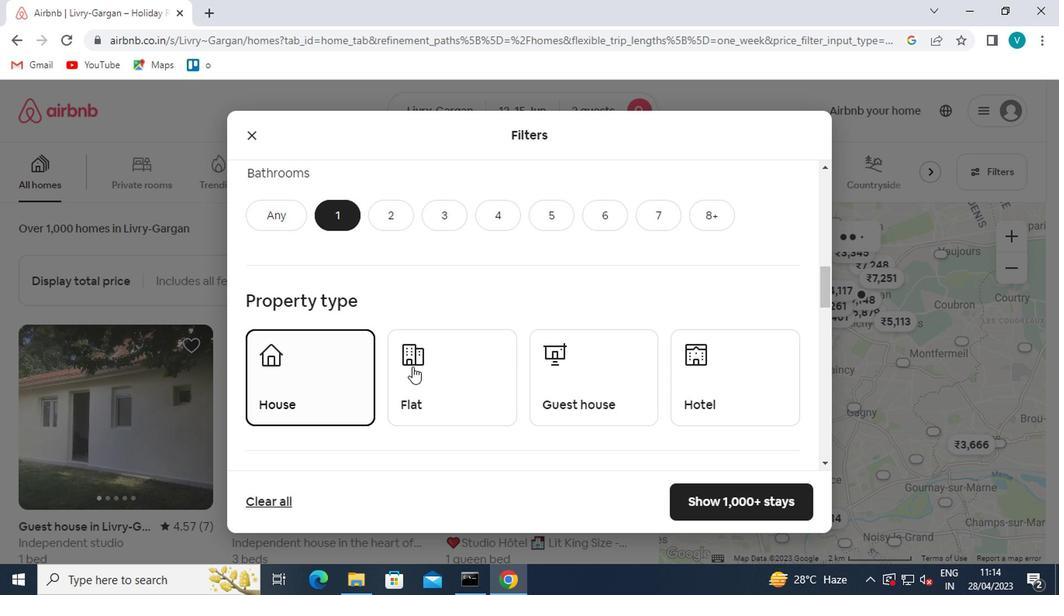
Action: Mouse moved to (584, 386)
Screenshot: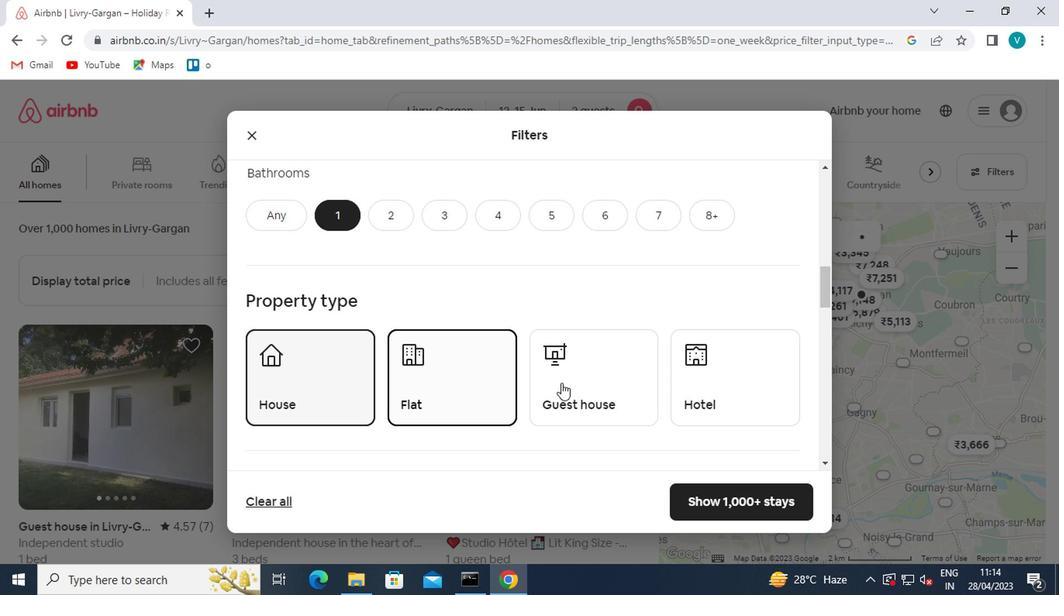 
Action: Mouse pressed left at (584, 386)
Screenshot: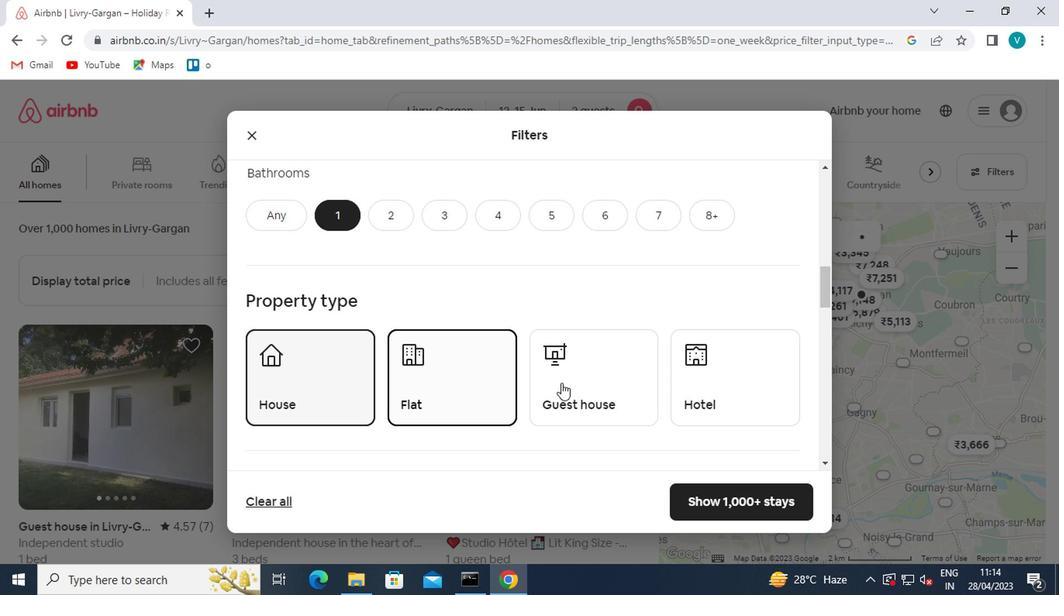 
Action: Mouse moved to (746, 405)
Screenshot: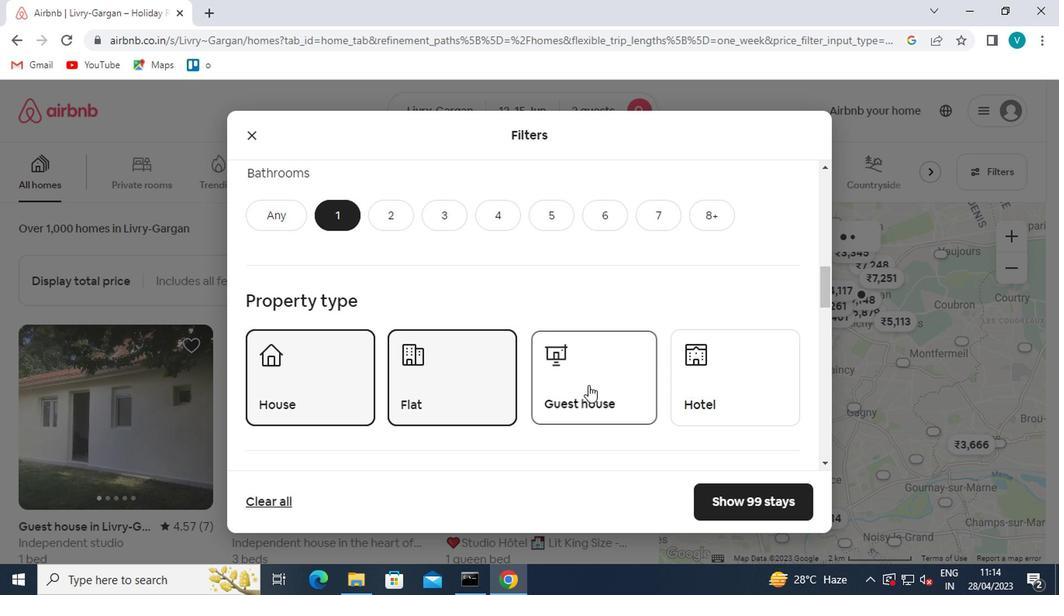 
Action: Mouse pressed left at (746, 405)
Screenshot: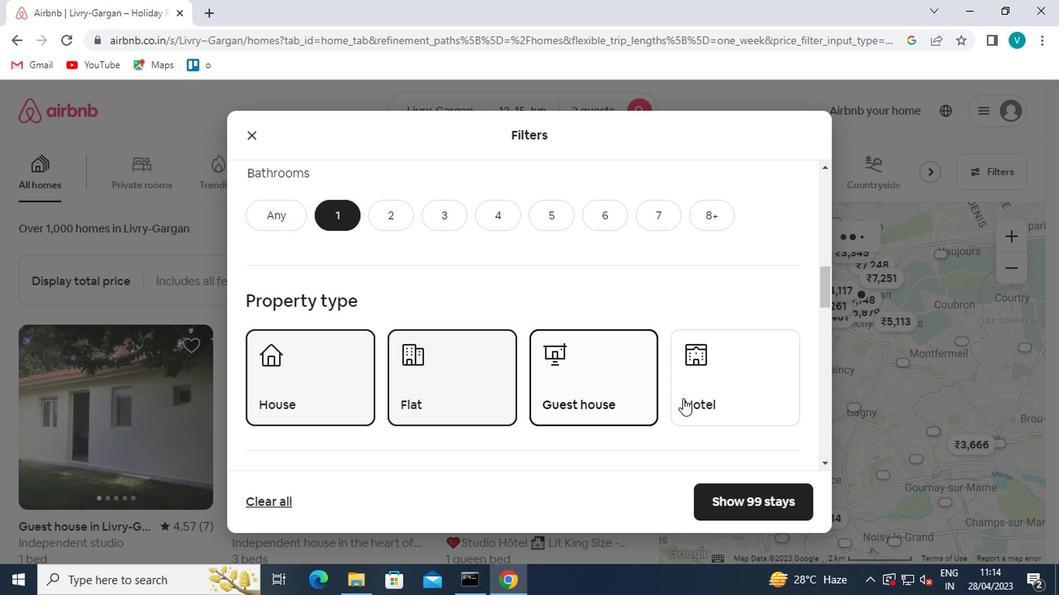 
Action: Mouse moved to (735, 403)
Screenshot: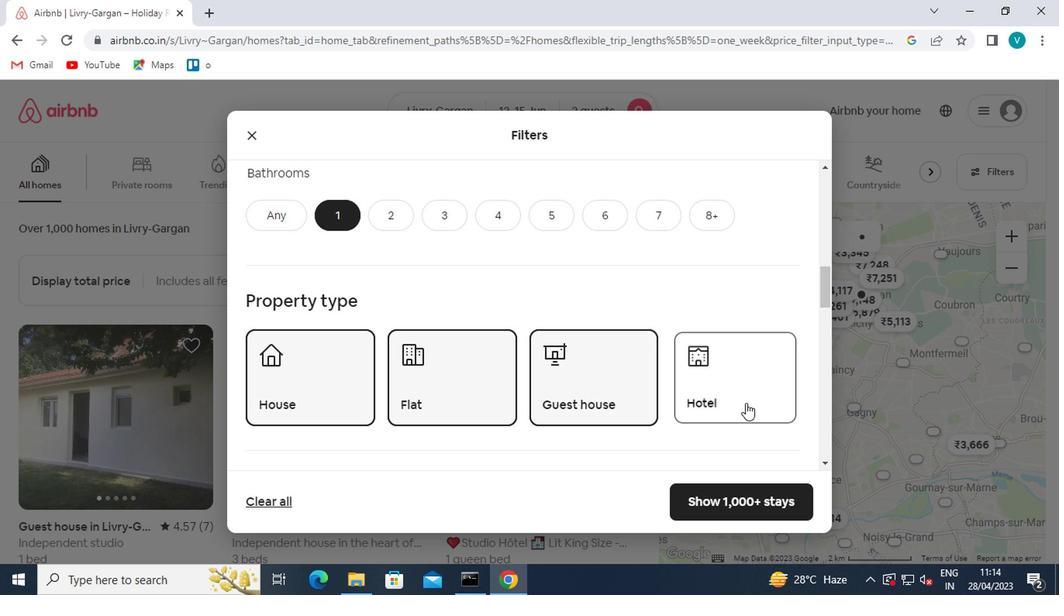 
Action: Mouse scrolled (735, 403) with delta (0, 0)
Screenshot: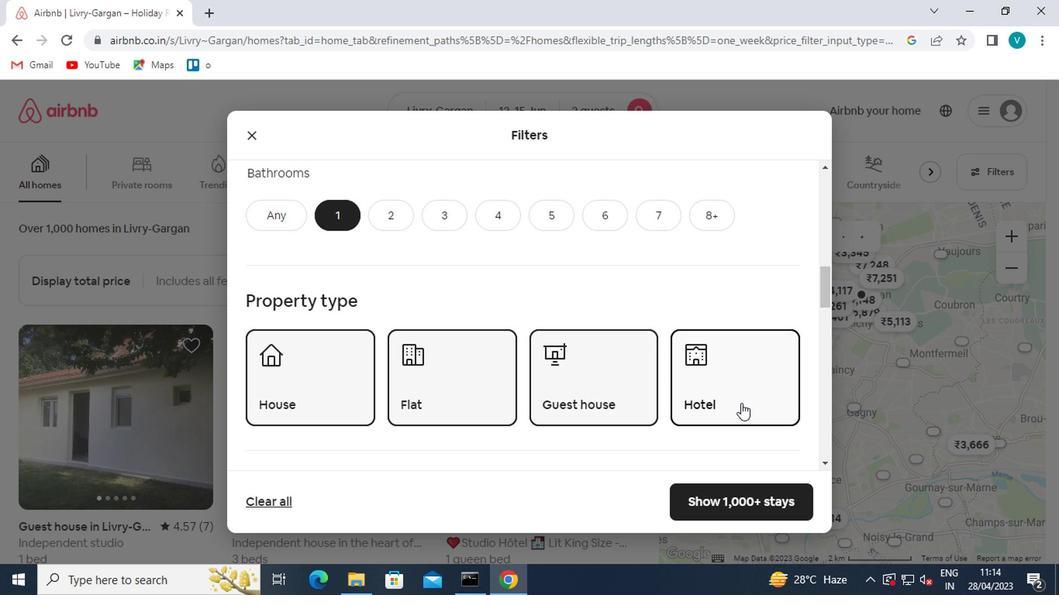 
Action: Mouse scrolled (735, 403) with delta (0, 0)
Screenshot: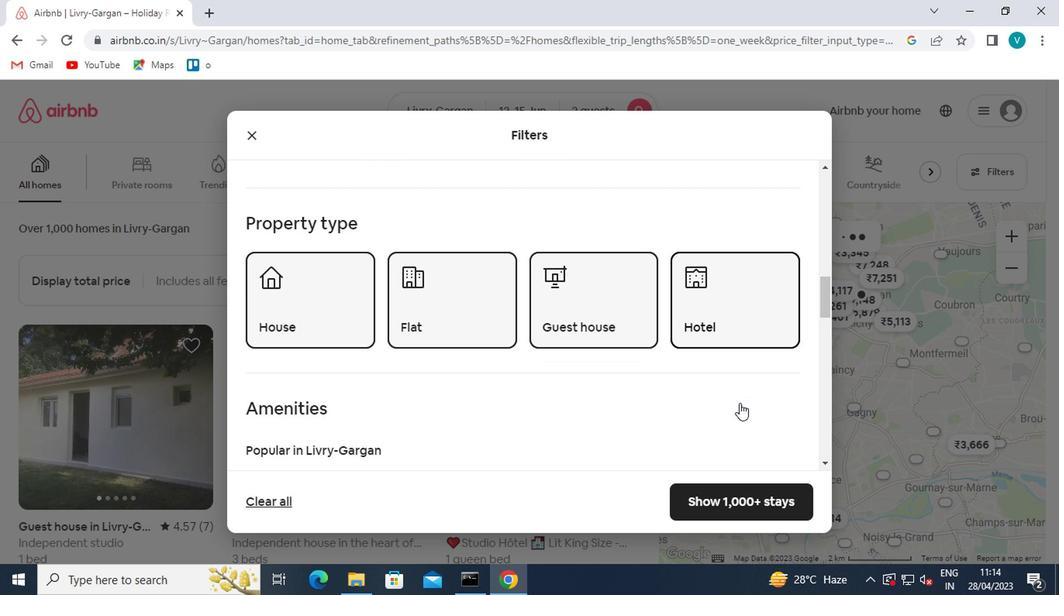 
Action: Mouse scrolled (735, 403) with delta (0, 0)
Screenshot: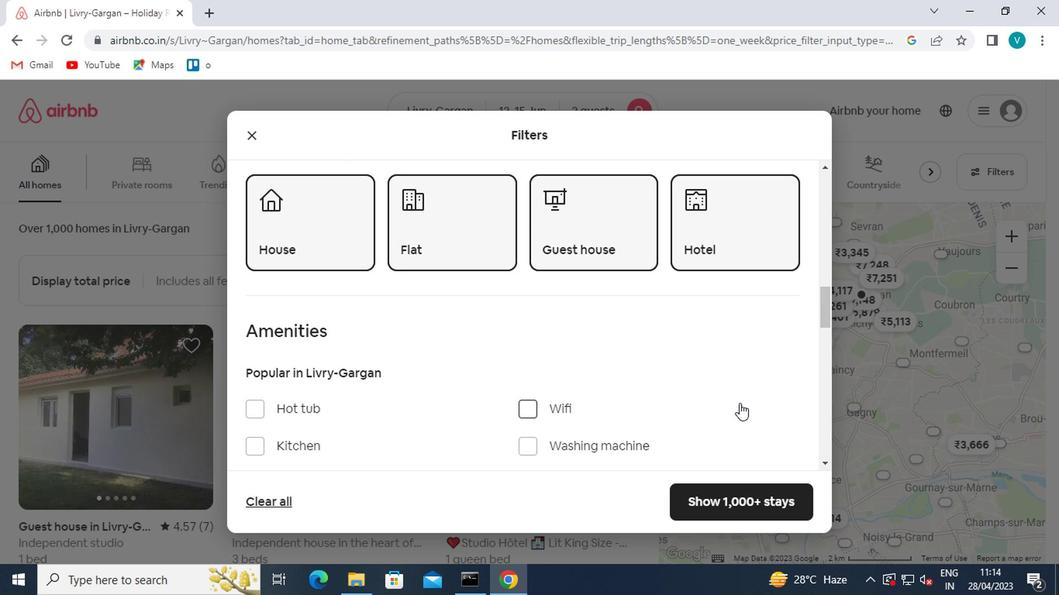 
Action: Mouse scrolled (735, 403) with delta (0, 0)
Screenshot: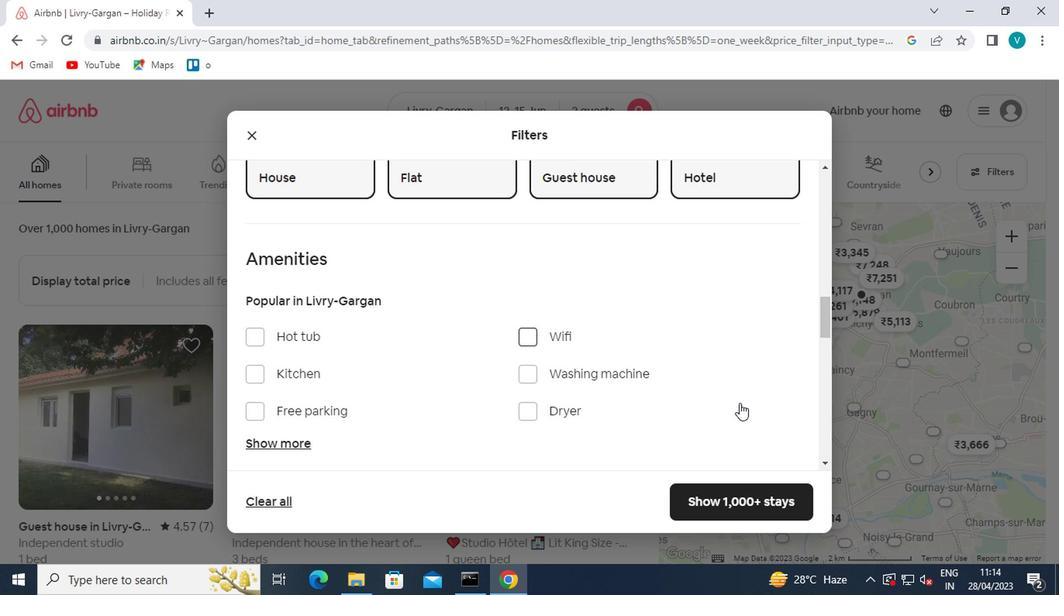 
Action: Mouse scrolled (735, 403) with delta (0, 0)
Screenshot: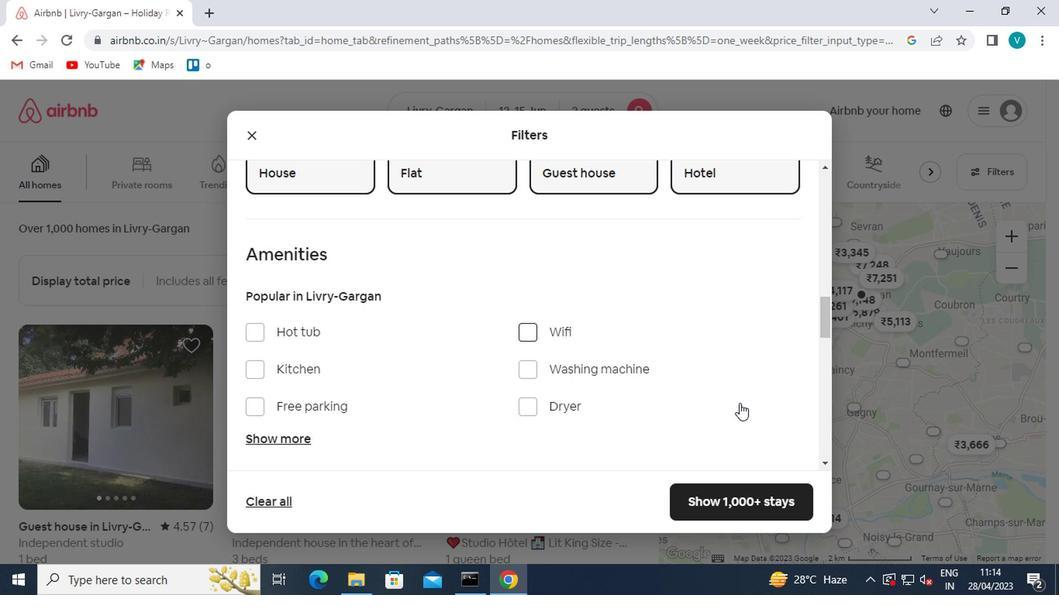
Action: Mouse moved to (755, 410)
Screenshot: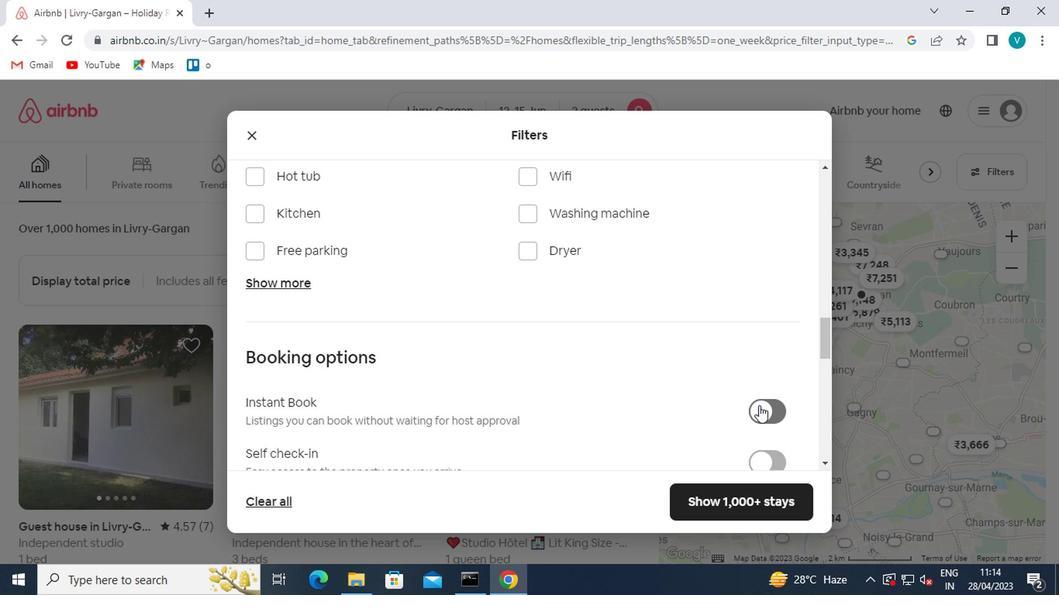 
Action: Mouse scrolled (755, 409) with delta (0, -1)
Screenshot: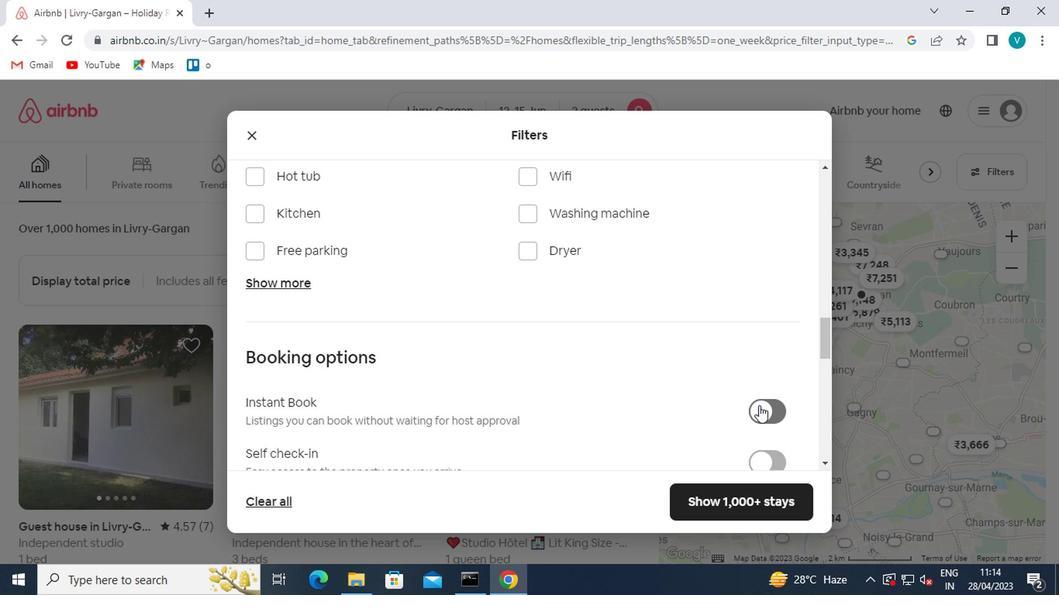 
Action: Mouse moved to (768, 388)
Screenshot: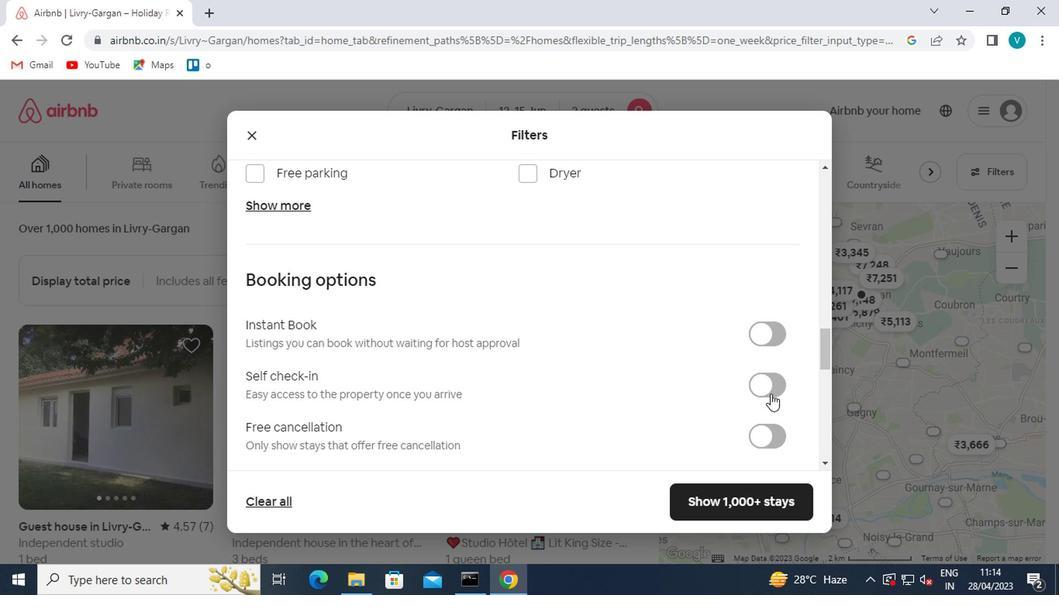 
Action: Mouse pressed left at (768, 388)
Screenshot: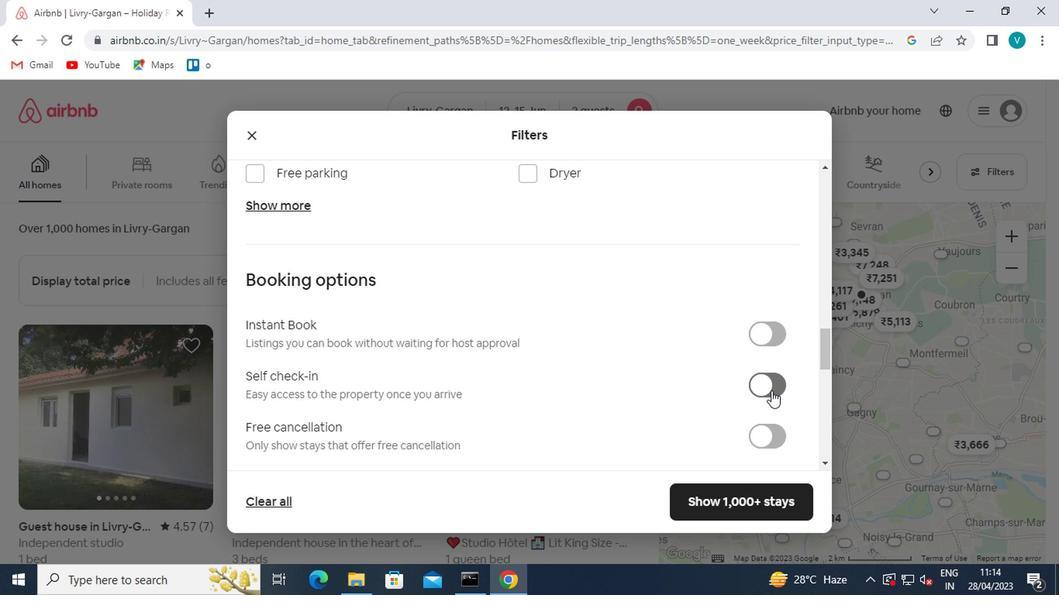 
Action: Mouse moved to (708, 402)
Screenshot: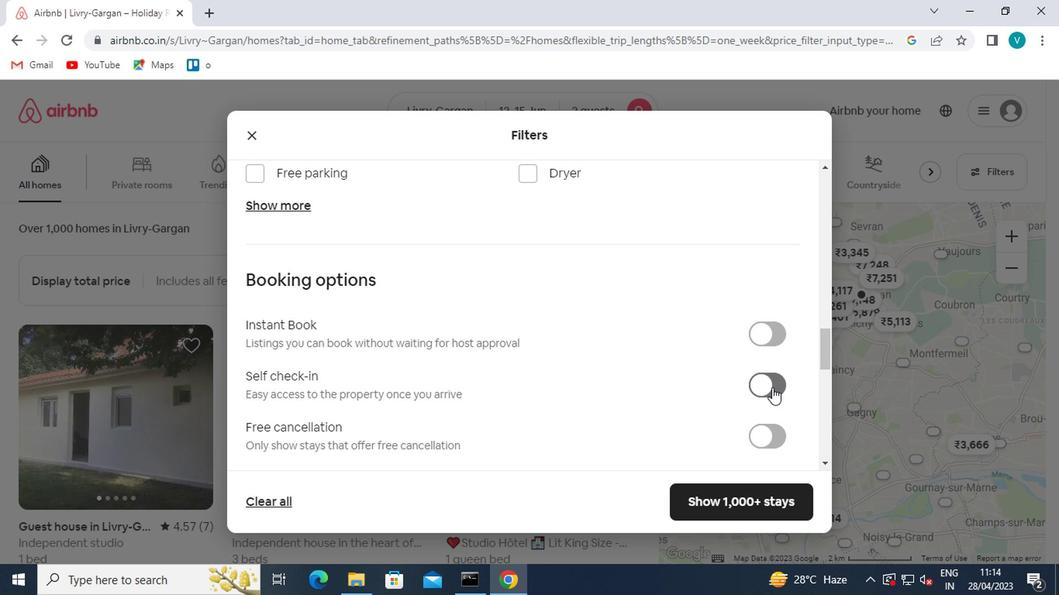 
Action: Mouse scrolled (708, 401) with delta (0, 0)
Screenshot: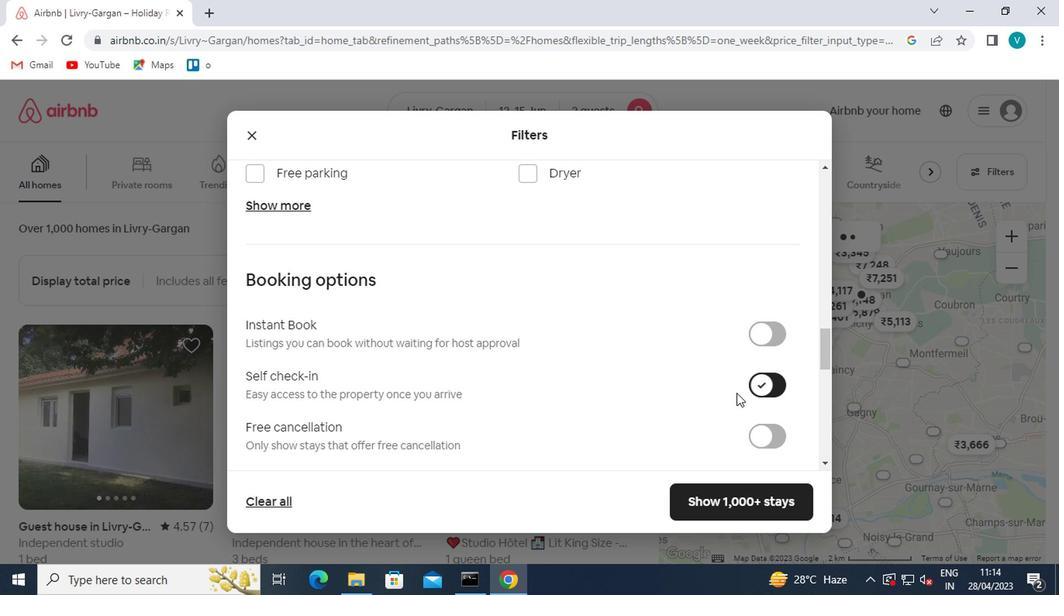 
Action: Mouse scrolled (708, 401) with delta (0, 0)
Screenshot: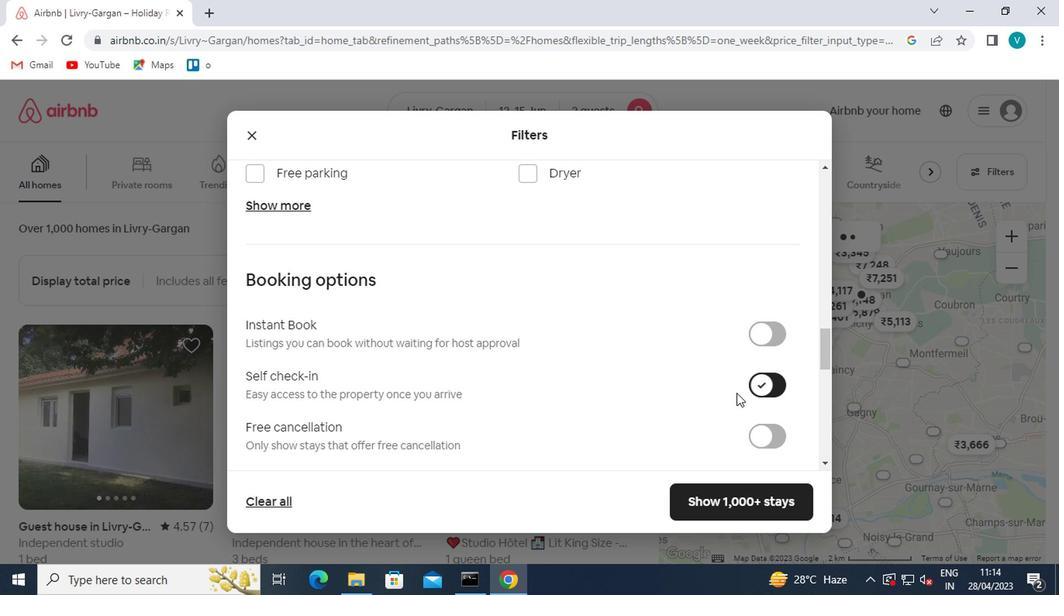 
Action: Mouse scrolled (708, 401) with delta (0, 0)
Screenshot: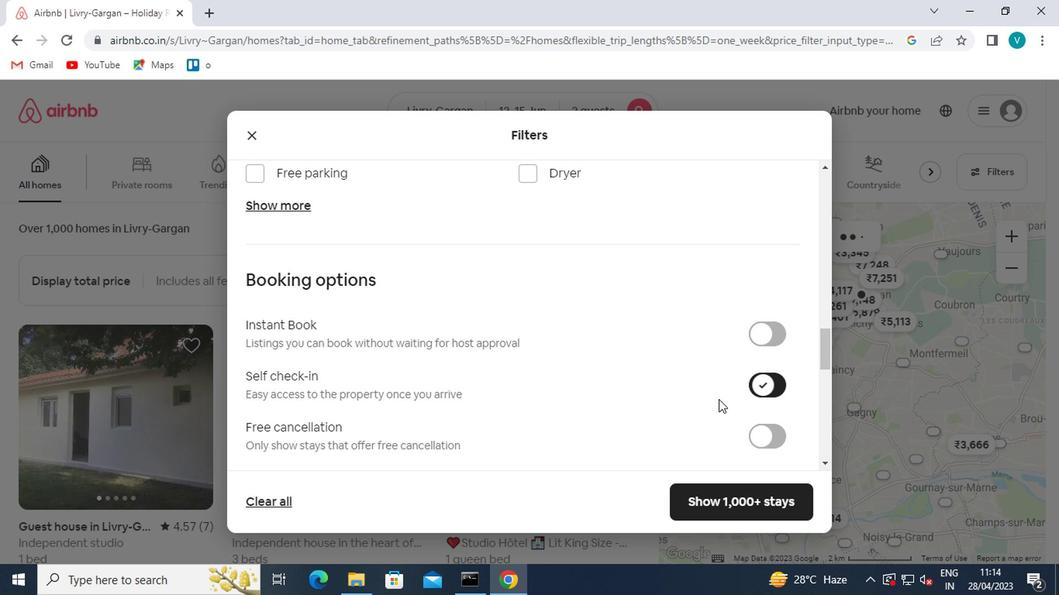 
Action: Mouse scrolled (708, 401) with delta (0, 0)
Screenshot: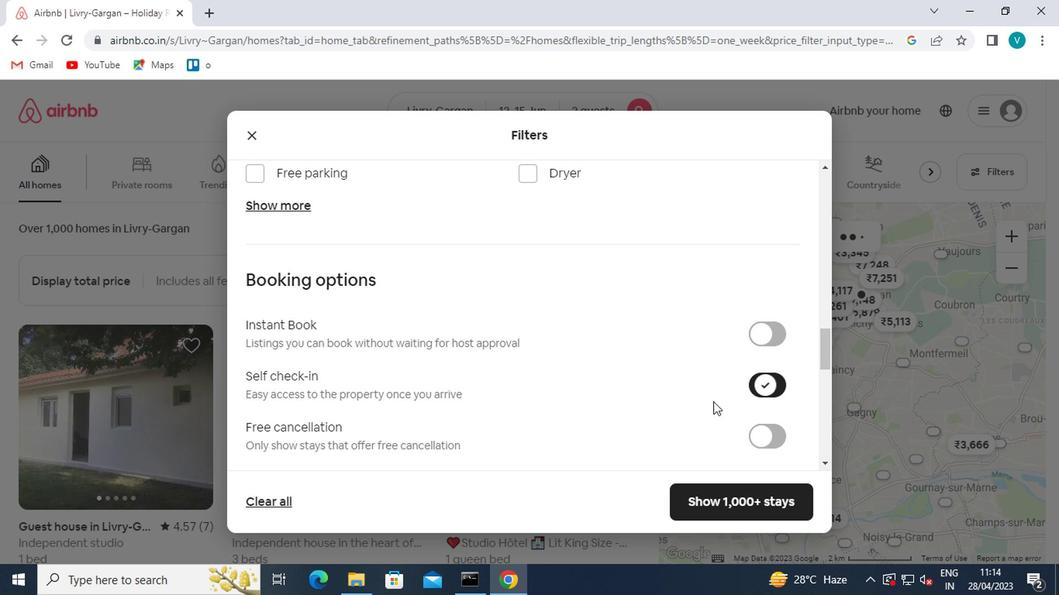 
Action: Mouse scrolled (708, 401) with delta (0, 0)
Screenshot: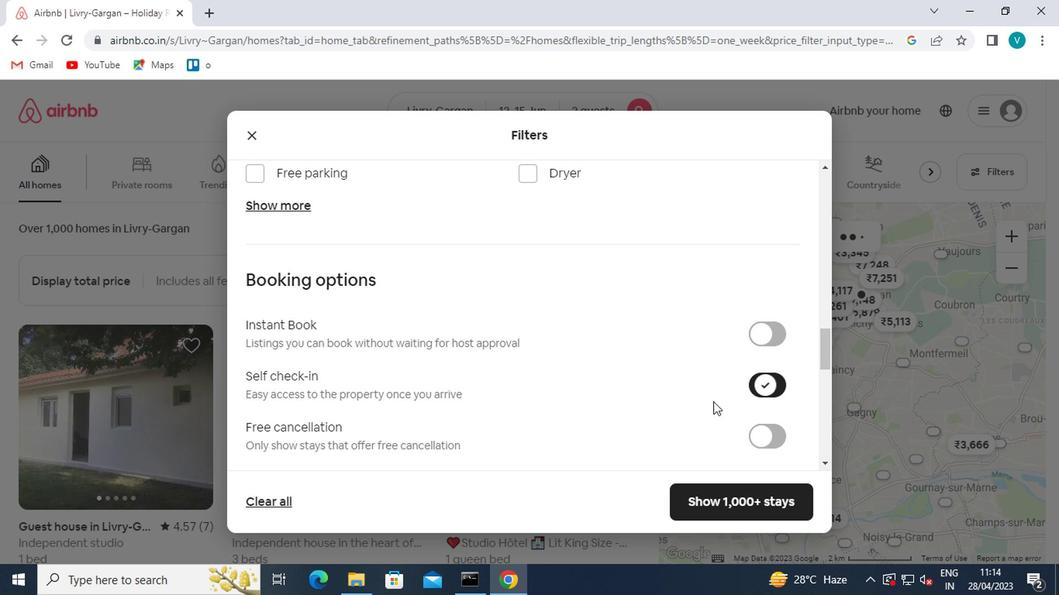 
Action: Mouse scrolled (708, 401) with delta (0, 0)
Screenshot: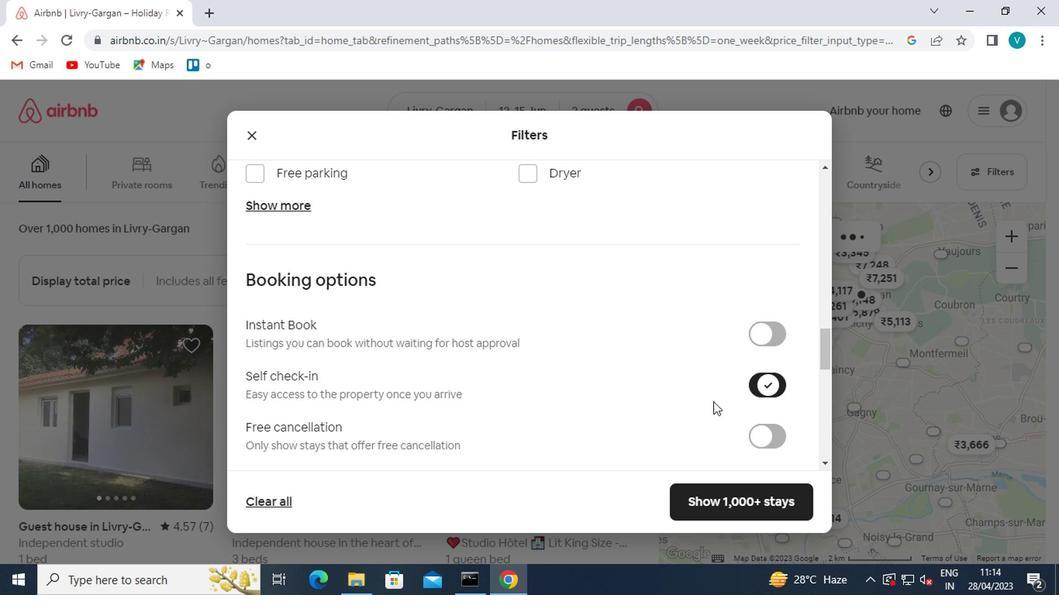 
Action: Mouse moved to (708, 402)
Screenshot: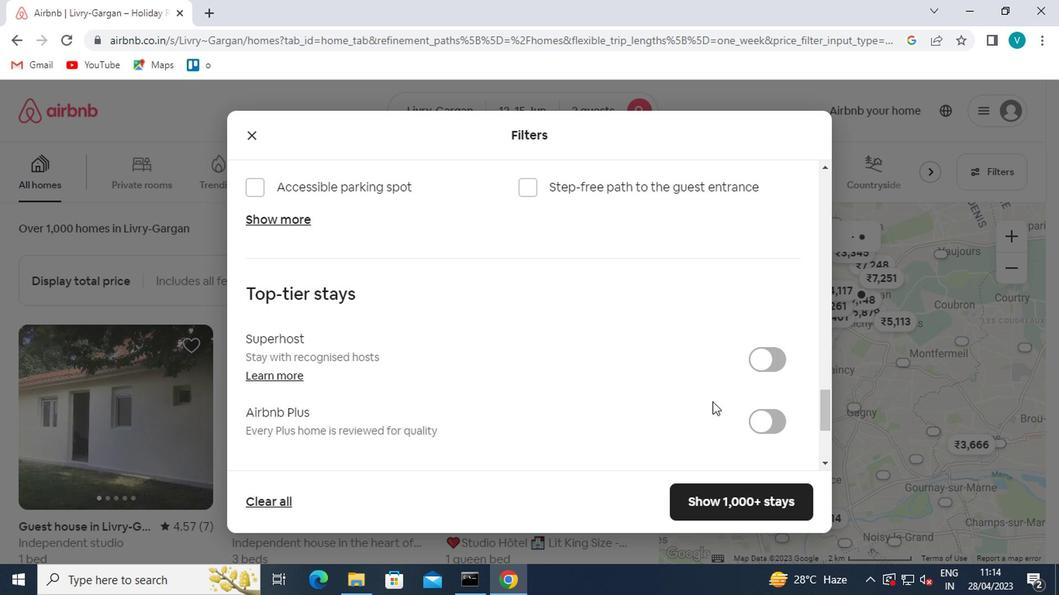 
Action: Mouse scrolled (708, 401) with delta (0, 0)
Screenshot: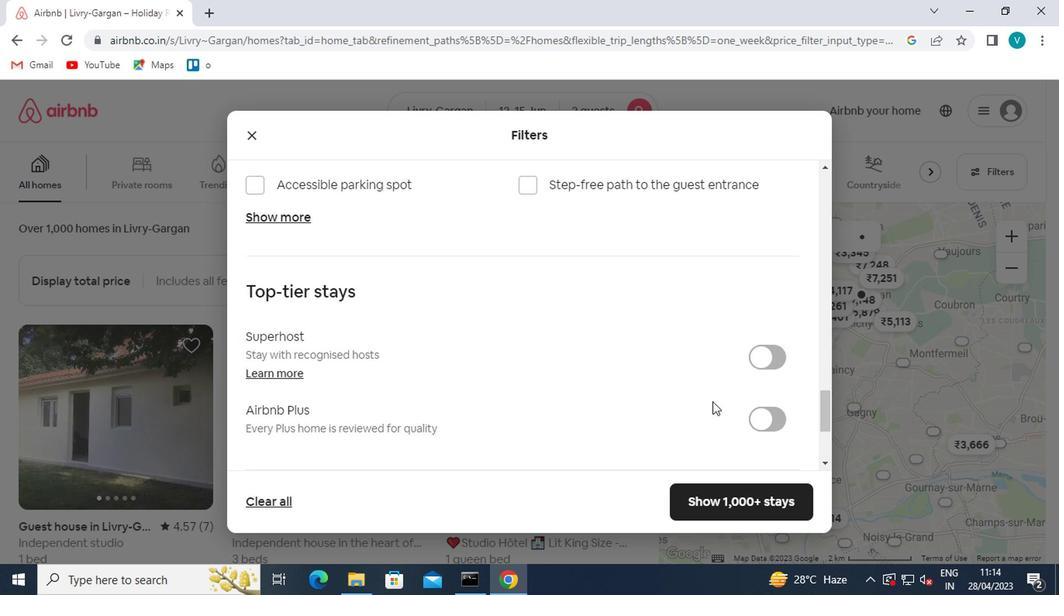
Action: Mouse scrolled (708, 401) with delta (0, 0)
Screenshot: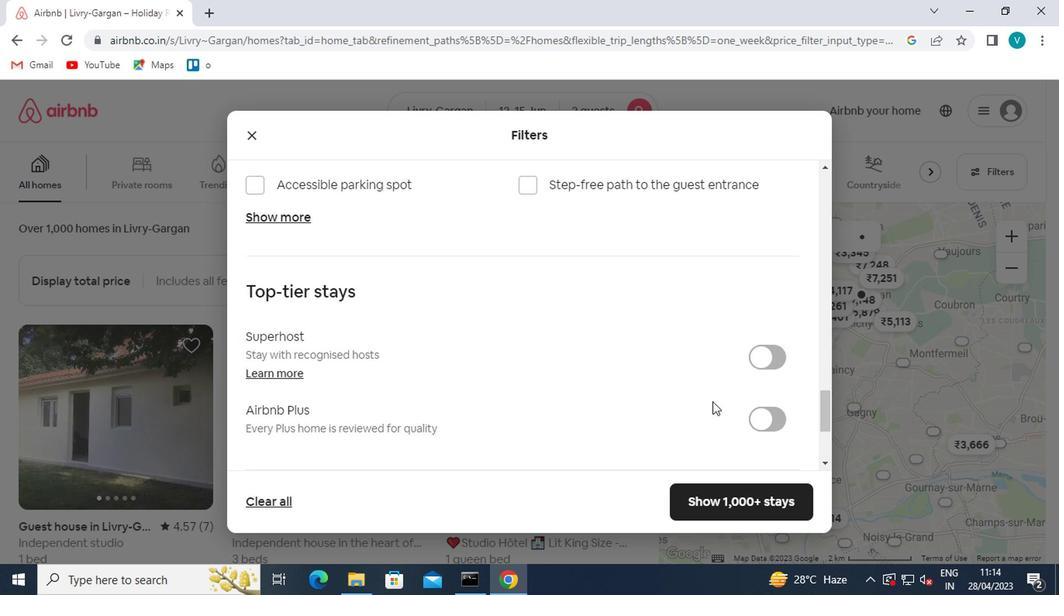 
Action: Mouse scrolled (708, 401) with delta (0, 0)
Screenshot: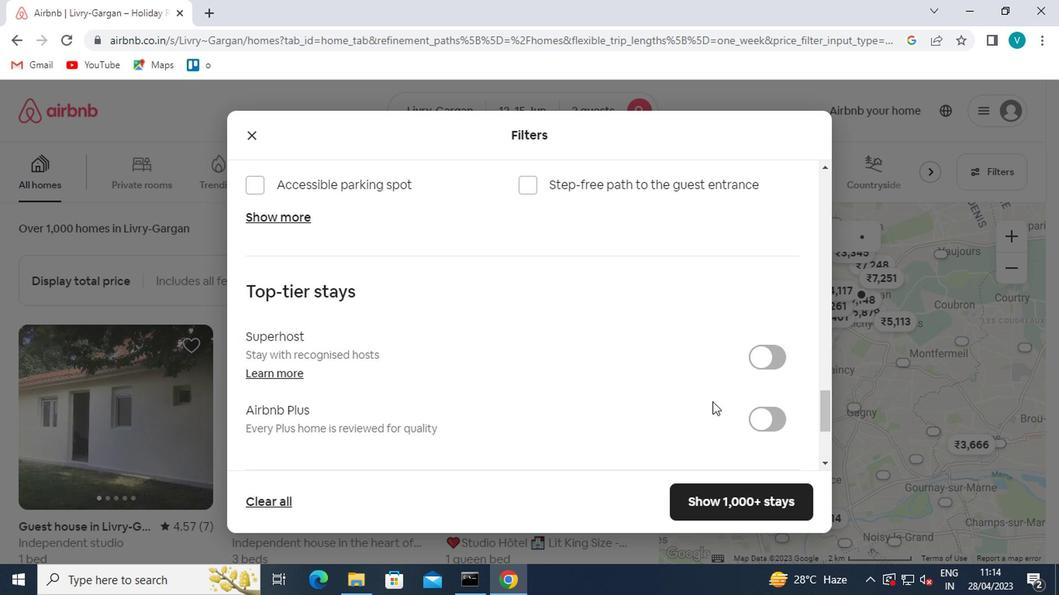 
Action: Mouse scrolled (708, 401) with delta (0, 0)
Screenshot: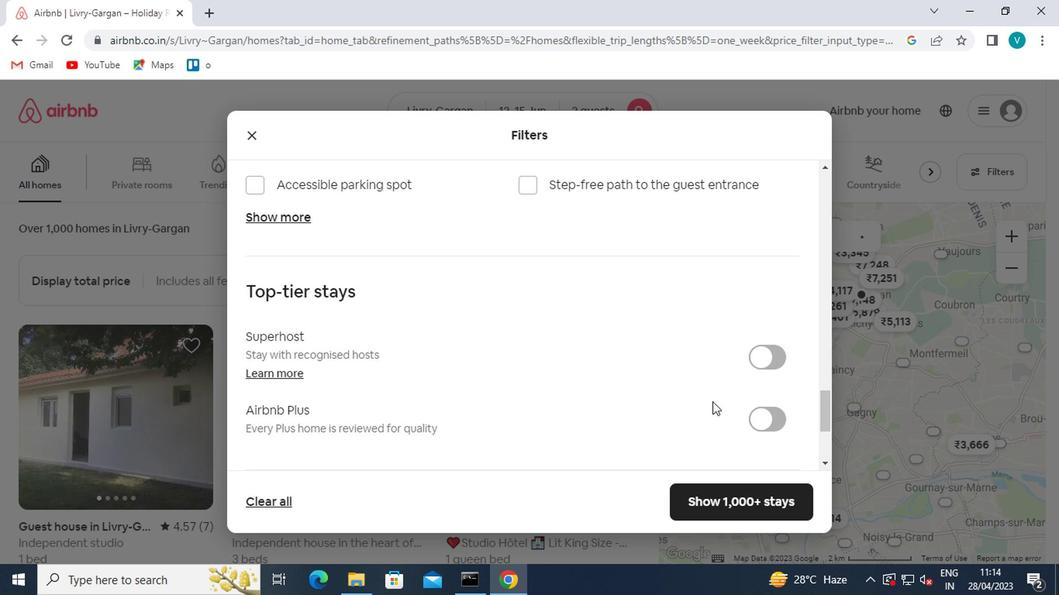 
Action: Mouse scrolled (708, 401) with delta (0, 0)
Screenshot: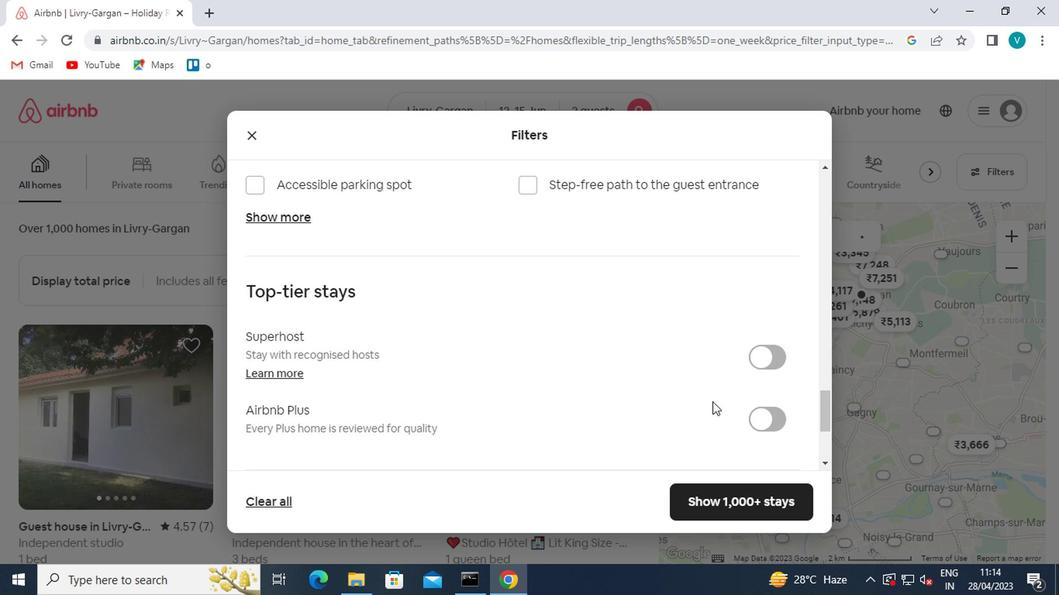 
Action: Mouse moved to (283, 359)
Screenshot: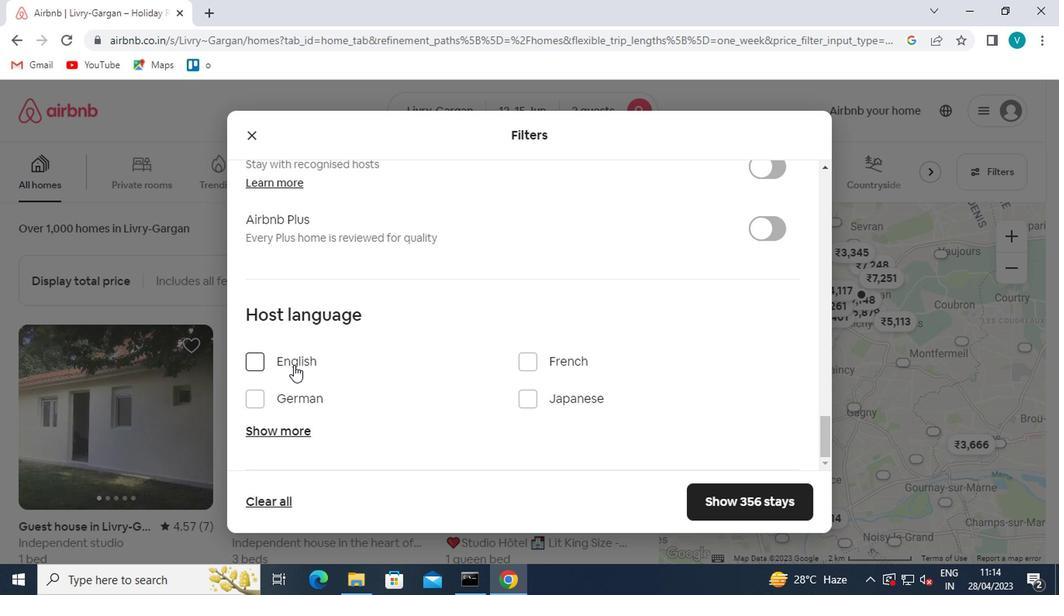 
Action: Mouse pressed left at (283, 359)
Screenshot: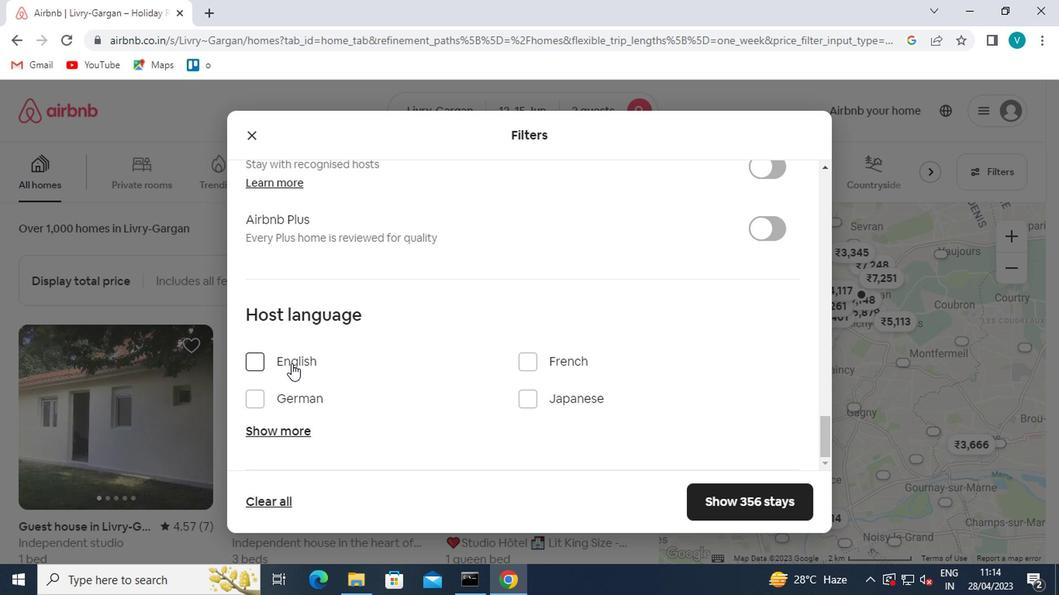 
Action: Mouse moved to (728, 493)
Screenshot: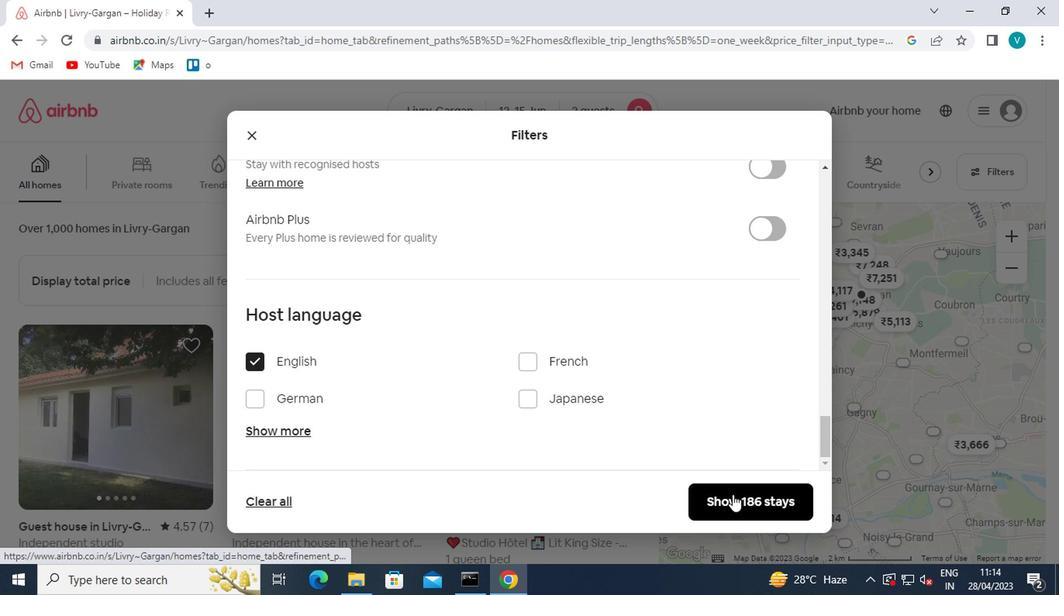 
Action: Mouse pressed left at (728, 493)
Screenshot: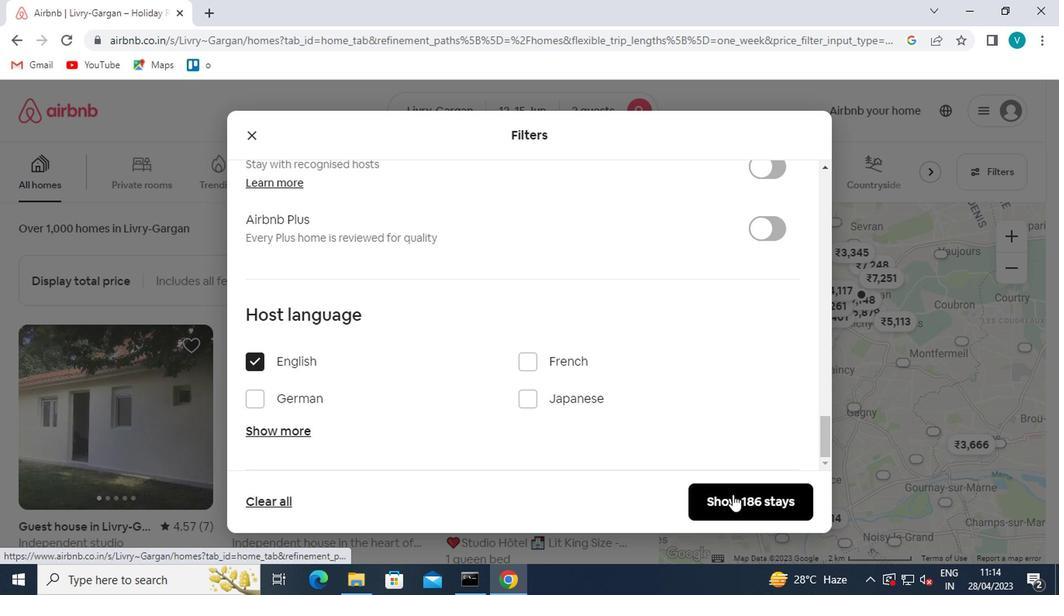 
Action: Mouse moved to (719, 492)
Screenshot: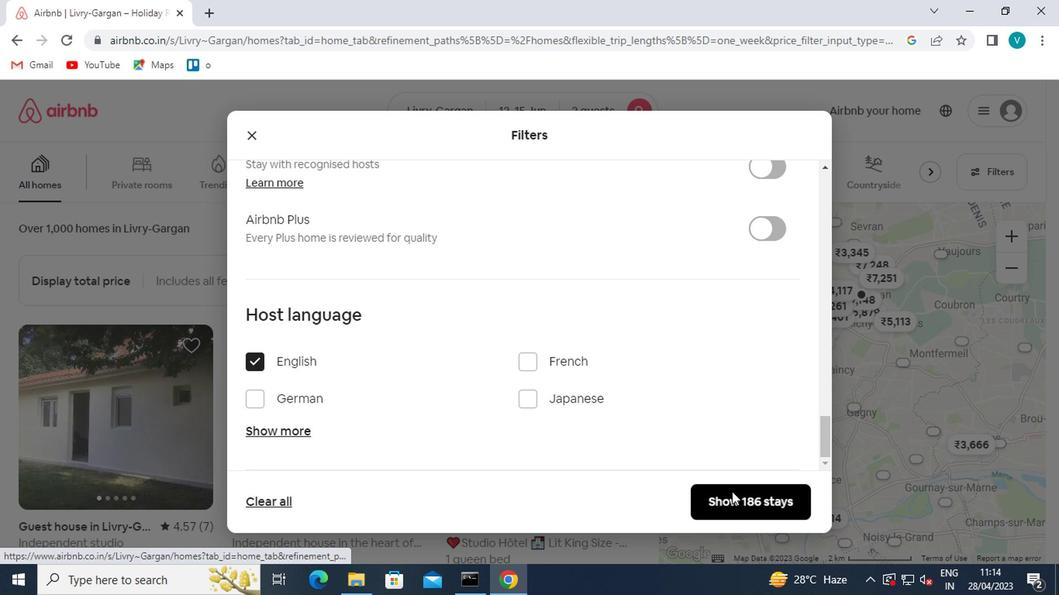 
